 Task: Create new contact,   with mail id: 'Madelyn.Wright@coty.com', first name: 'Madelyn', Last name: 'Wright', Job Title: UI/UX Developer, Phone number (916) 555-2345. Change life cycle stage to  'Lead' and lead status to 'New'. Add new company to the associated contact: www.gautamsolar.com
 . Logged in from softage.5@softage.net
Action: Mouse moved to (76, 48)
Screenshot: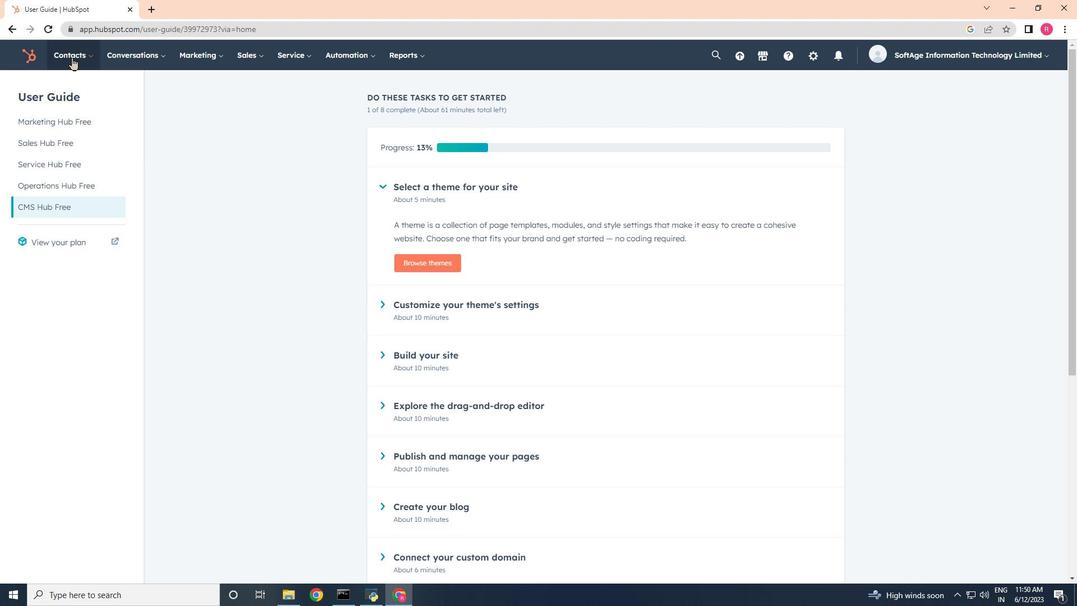 
Action: Mouse pressed left at (76, 48)
Screenshot: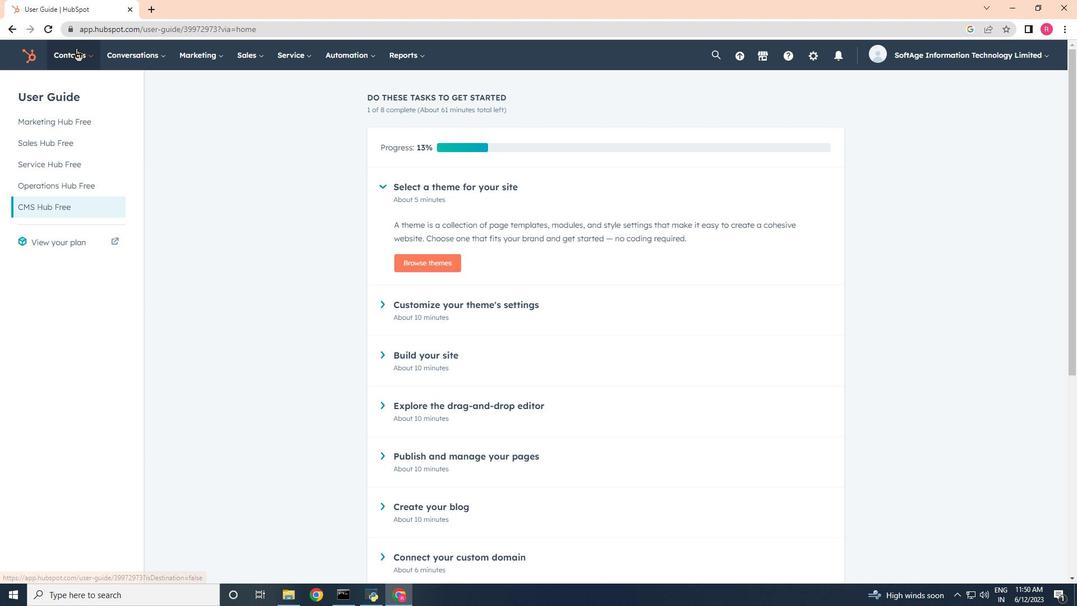 
Action: Mouse moved to (93, 79)
Screenshot: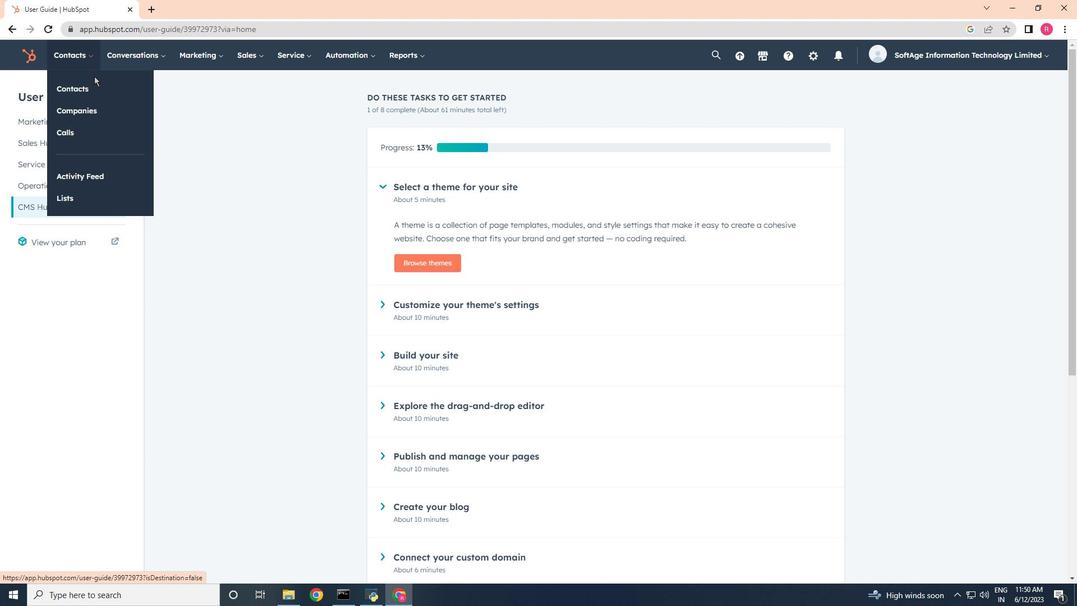 
Action: Mouse pressed left at (93, 79)
Screenshot: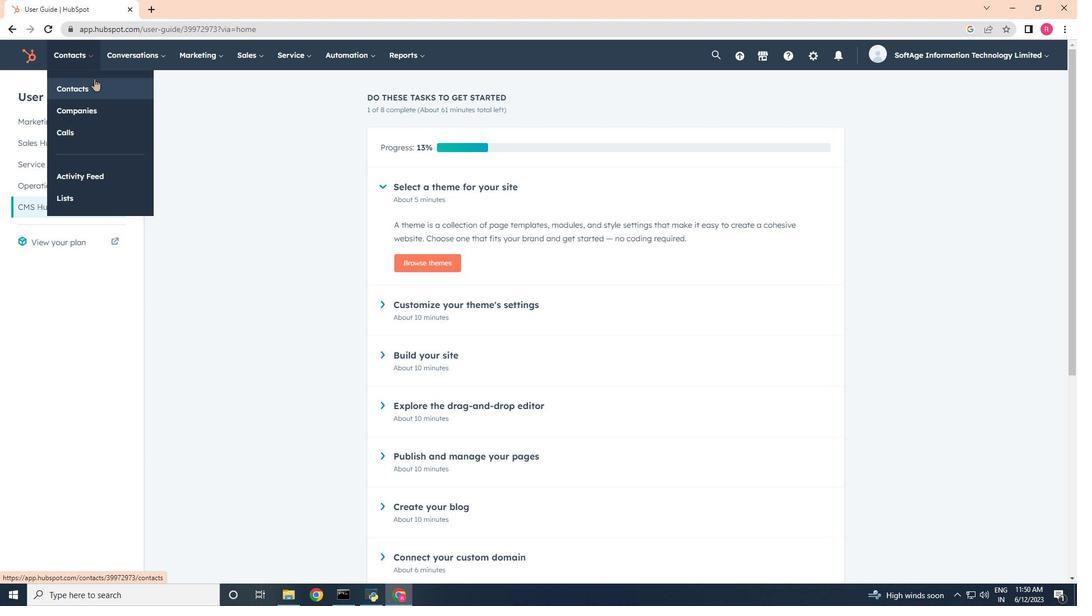 
Action: Mouse moved to (1021, 96)
Screenshot: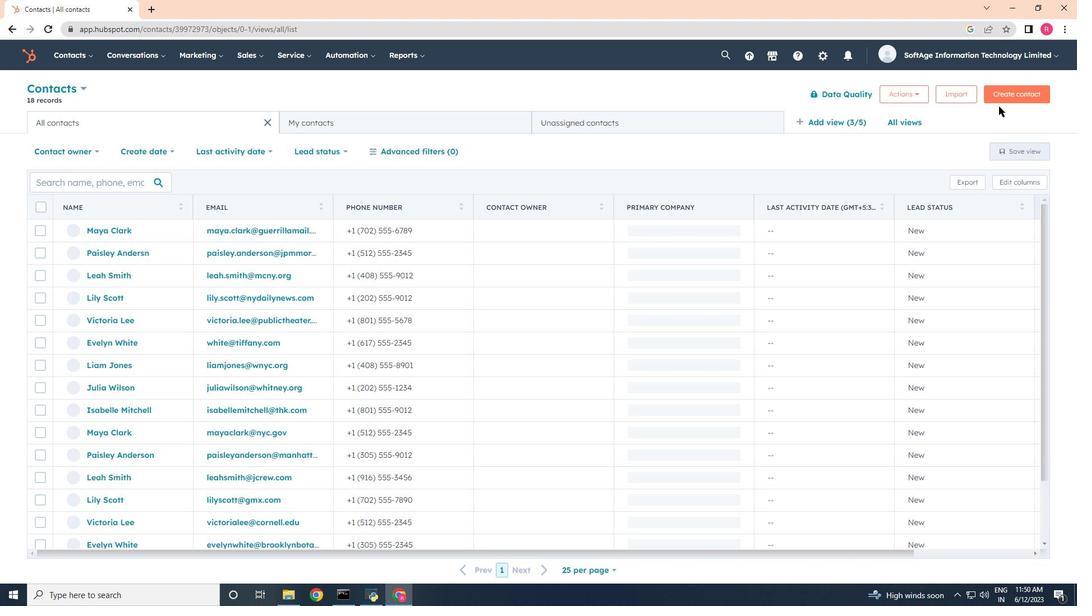 
Action: Mouse pressed left at (1021, 96)
Screenshot: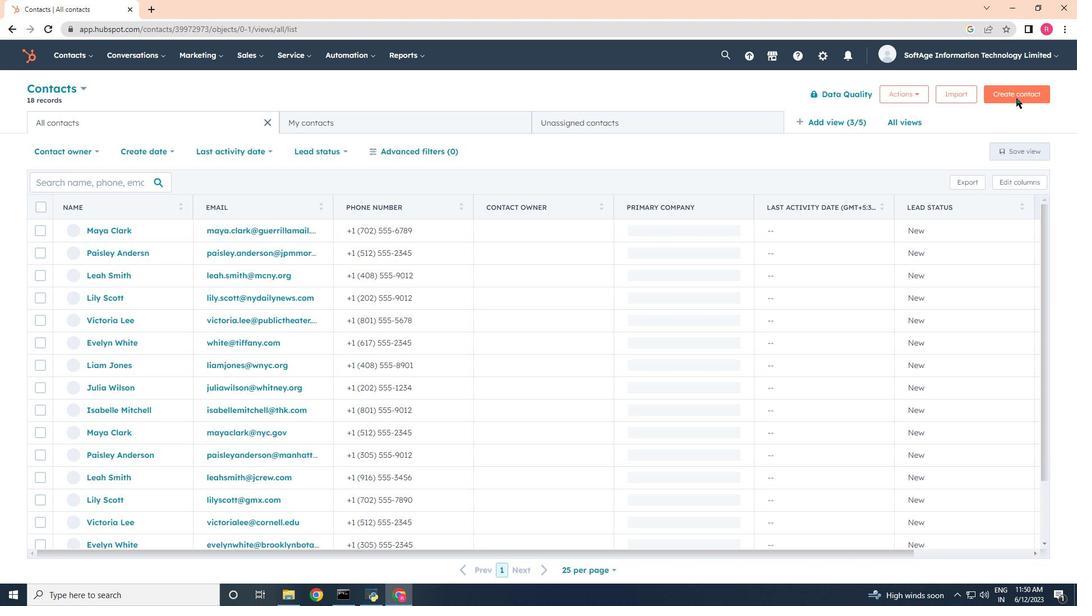 
Action: Mouse moved to (827, 143)
Screenshot: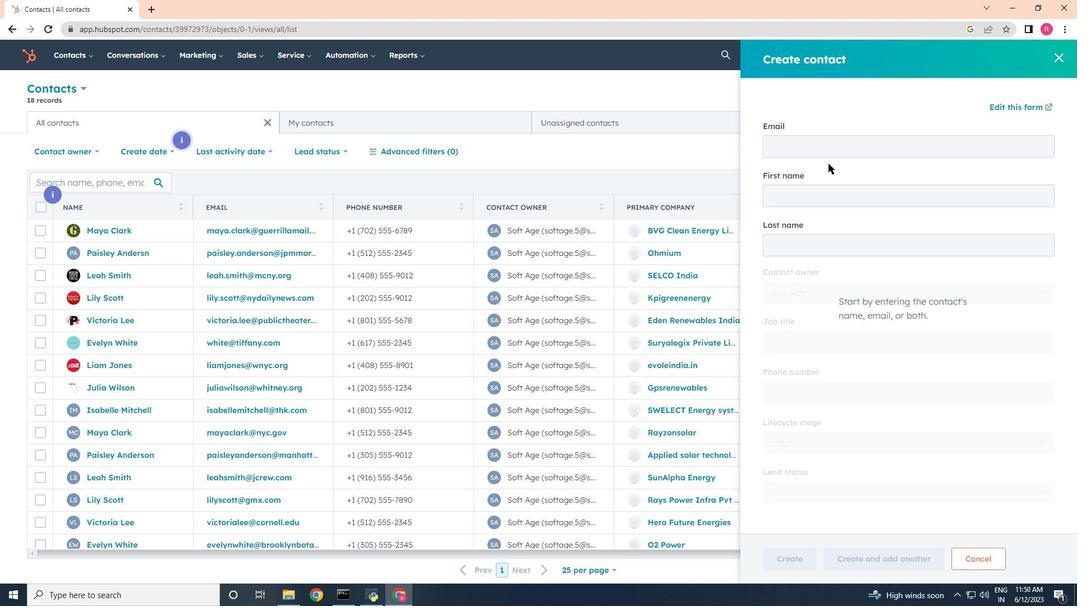 
Action: Mouse pressed left at (827, 143)
Screenshot: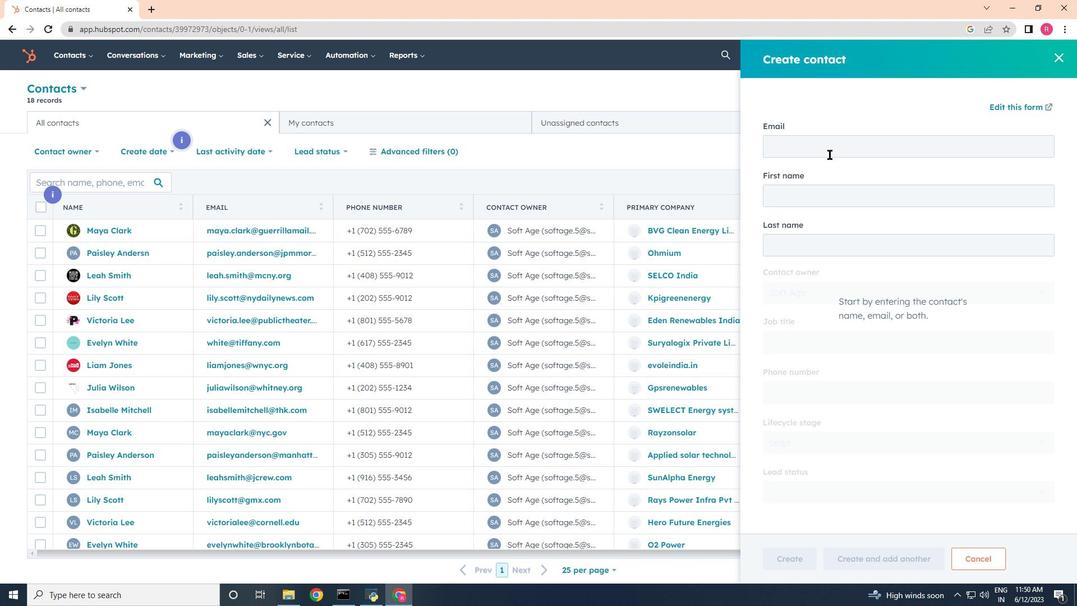 
Action: Mouse moved to (827, 138)
Screenshot: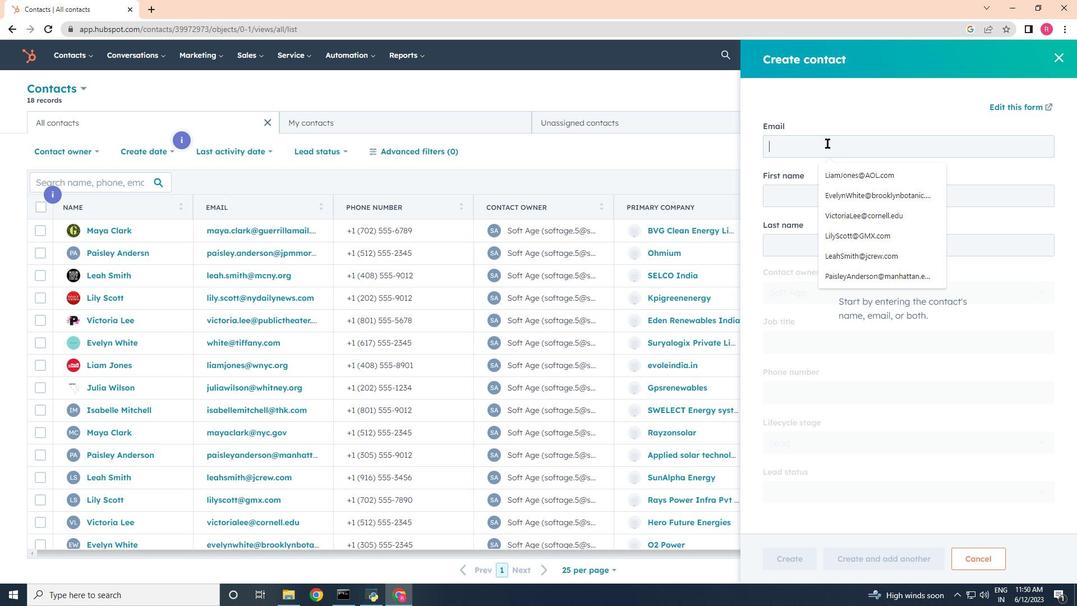 
Action: Key pressed <Key.shift>Madelyn<Key.space><Key.backspace>.<Key.shift><Key.shift><Key.shift><Key.shift><Key.shift><Key.shift><Key.shift><Key.shift><Key.shift>Wright<Key.shift>@cty<Key.backspace><Key.backspace>oty.com
Screenshot: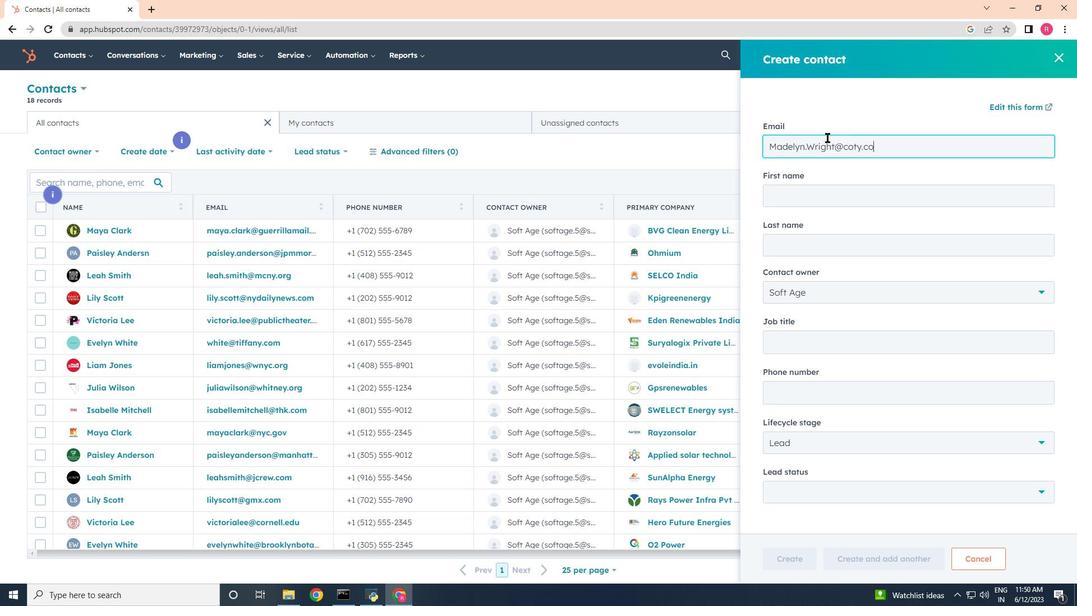 
Action: Mouse moved to (844, 195)
Screenshot: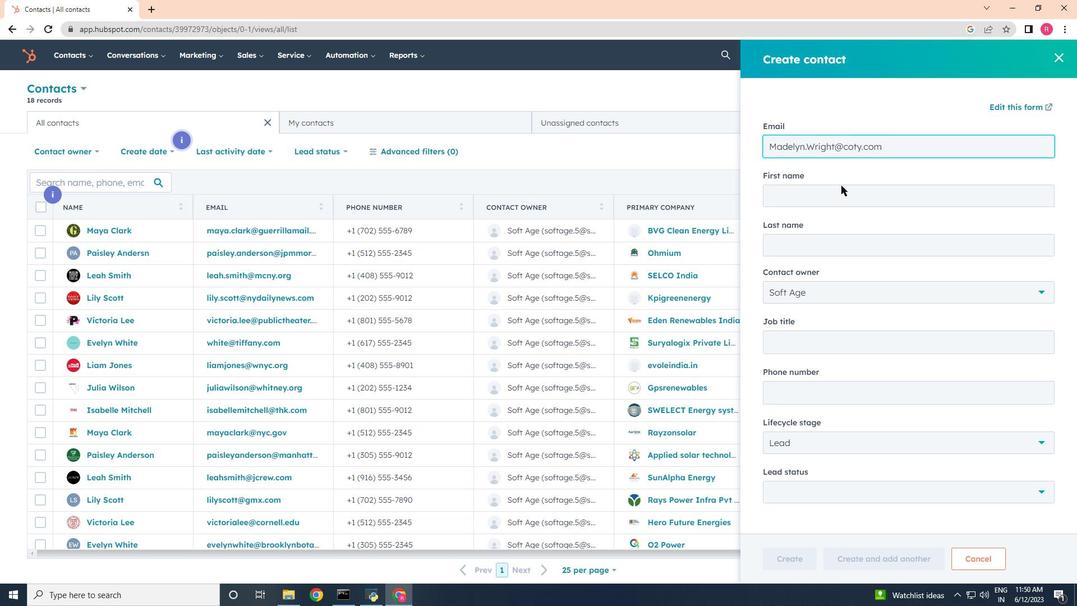 
Action: Mouse pressed left at (844, 195)
Screenshot: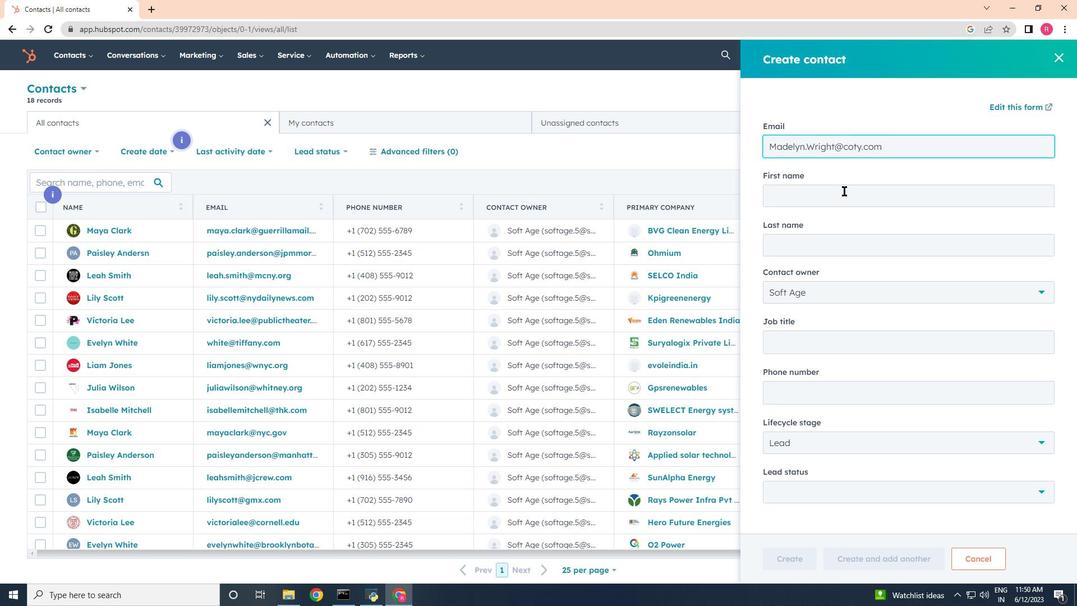 
Action: Key pressed <Key.shift>Madelyn<Key.tab><Key.shift><Key.shift><Key.shift><Key.shift><Key.shift><Key.shift><Key.shift>Wright<Key.tab><Key.tab><Key.shift>UI/<Key.shift><Key.shift><Key.shift>U<Key.shift>X<Key.space><Key.shift>Developer<Key.tab>9165551<Key.backspace>2345
Screenshot: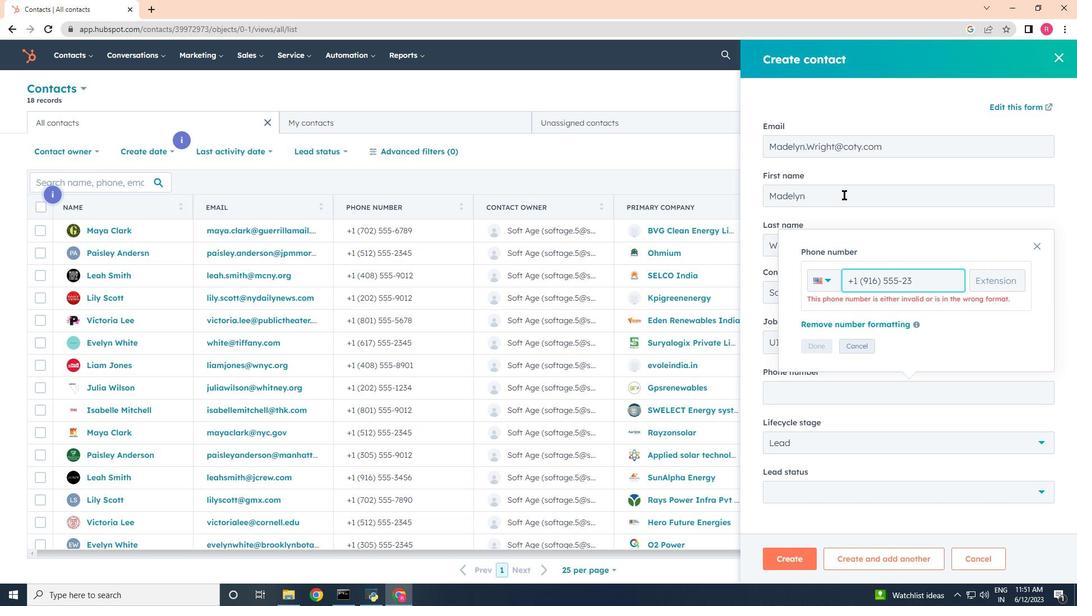 
Action: Mouse moved to (817, 350)
Screenshot: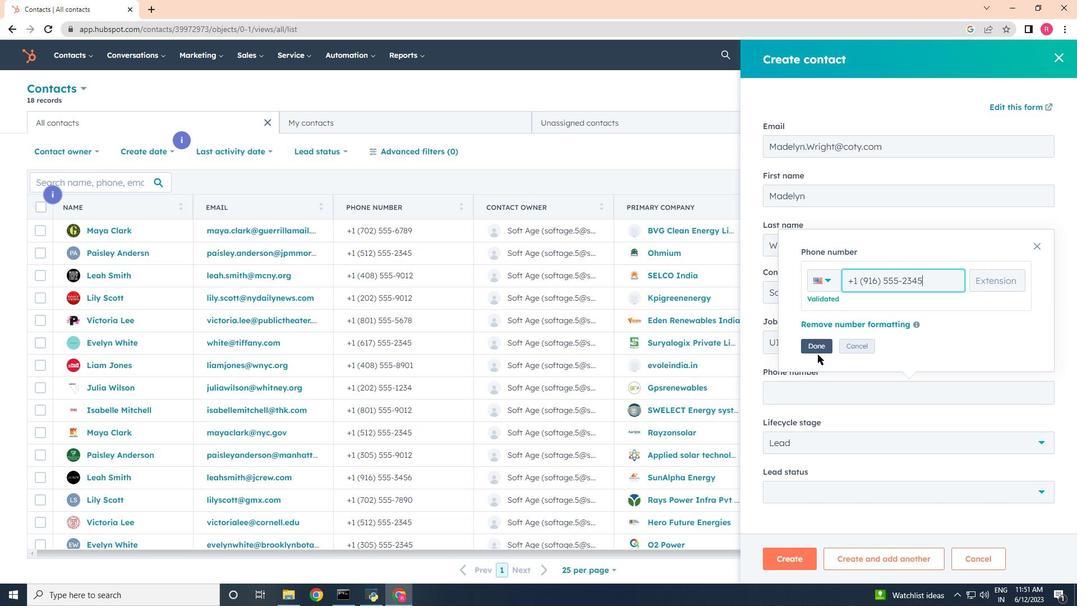 
Action: Mouse pressed left at (817, 350)
Screenshot: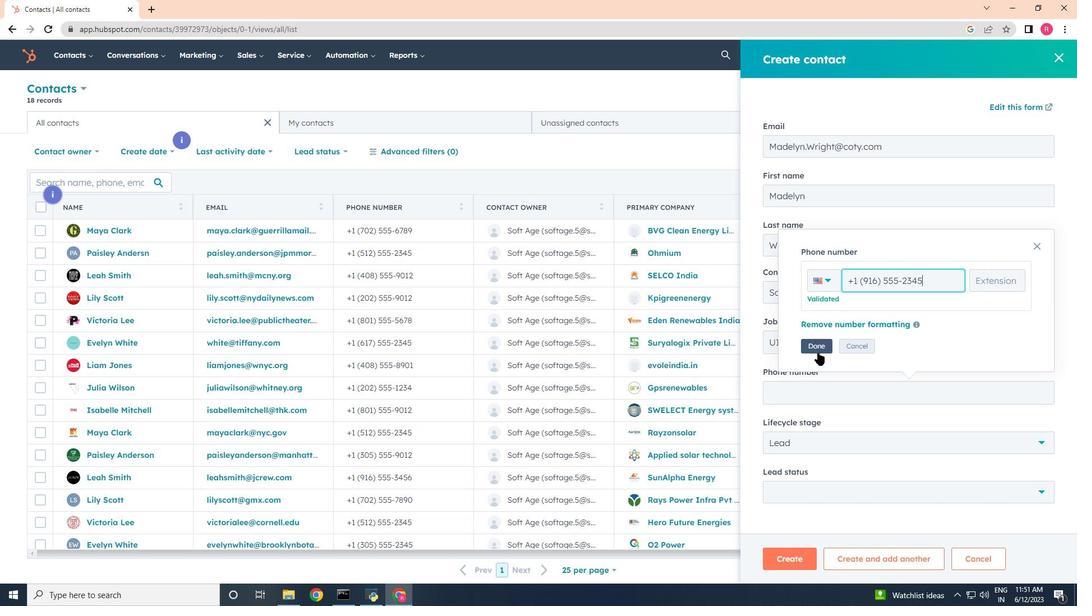 
Action: Mouse moved to (812, 444)
Screenshot: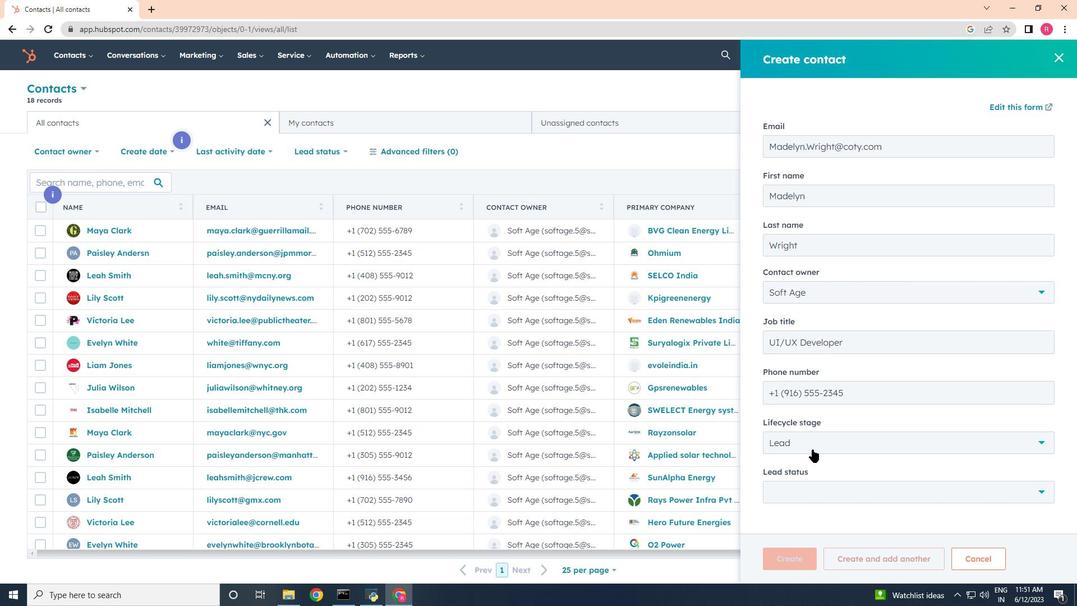 
Action: Mouse pressed left at (812, 444)
Screenshot: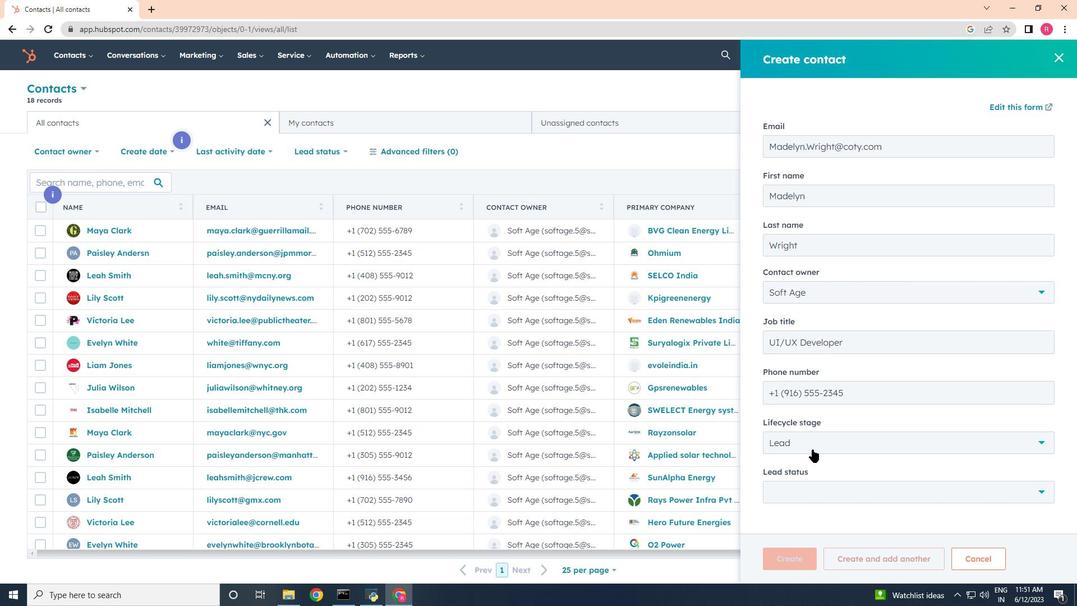 
Action: Mouse moved to (811, 341)
Screenshot: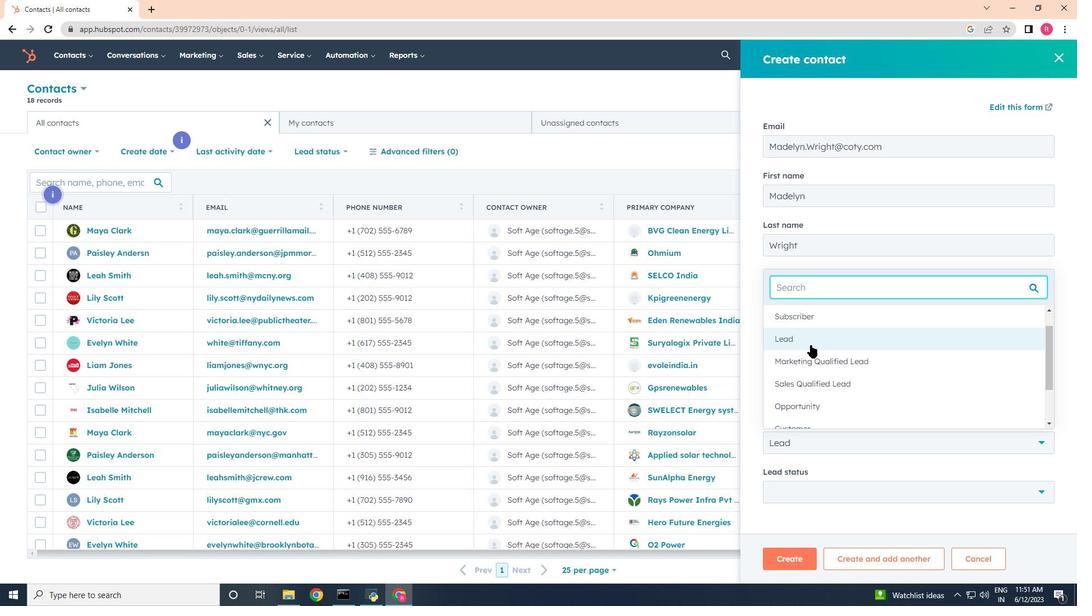 
Action: Mouse pressed left at (811, 341)
Screenshot: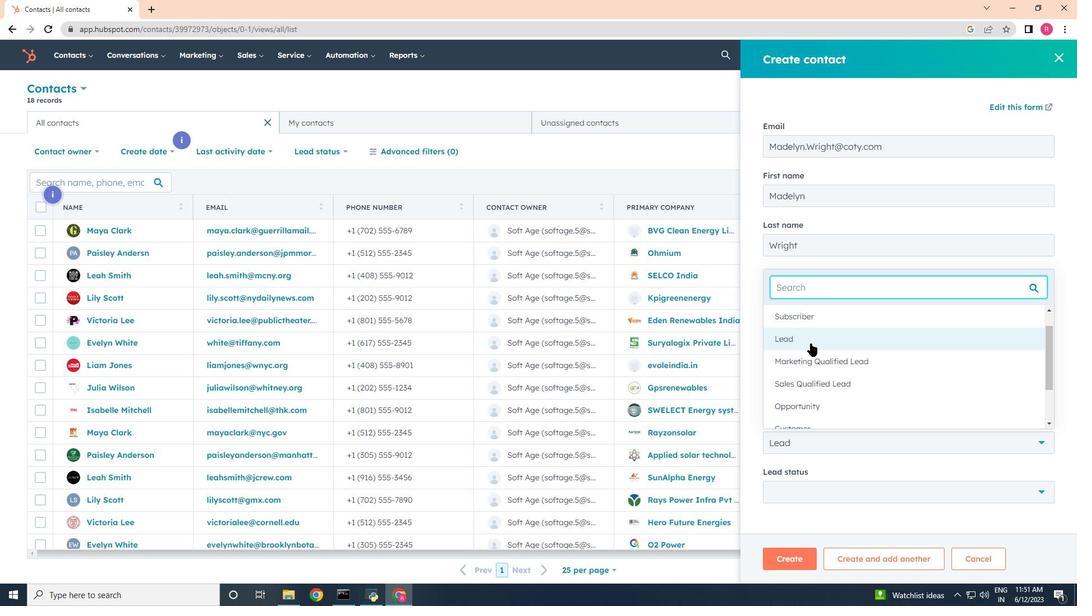 
Action: Mouse moved to (795, 492)
Screenshot: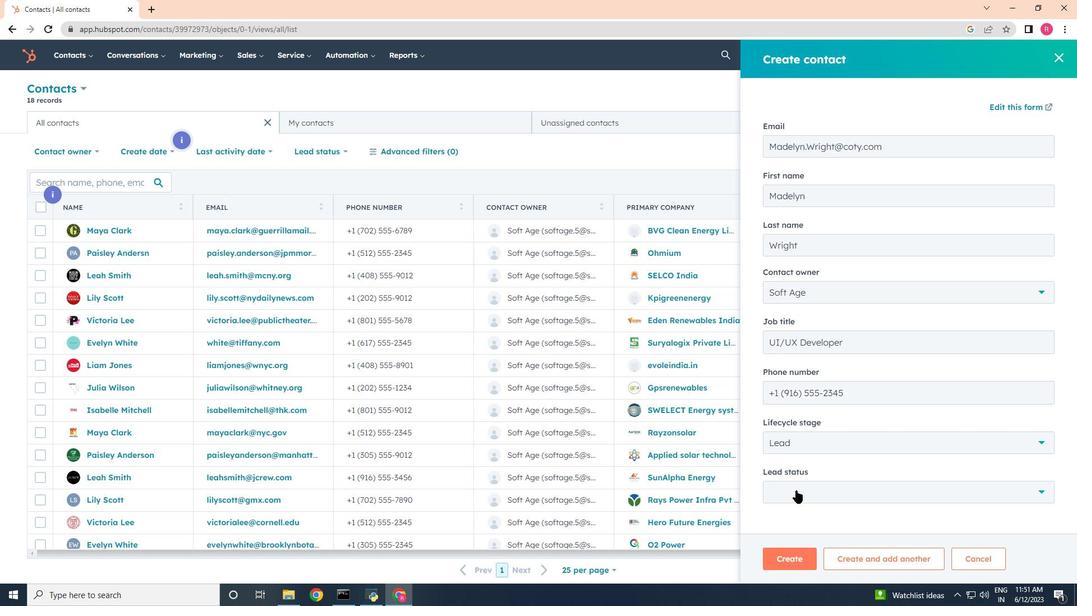 
Action: Mouse pressed left at (795, 492)
Screenshot: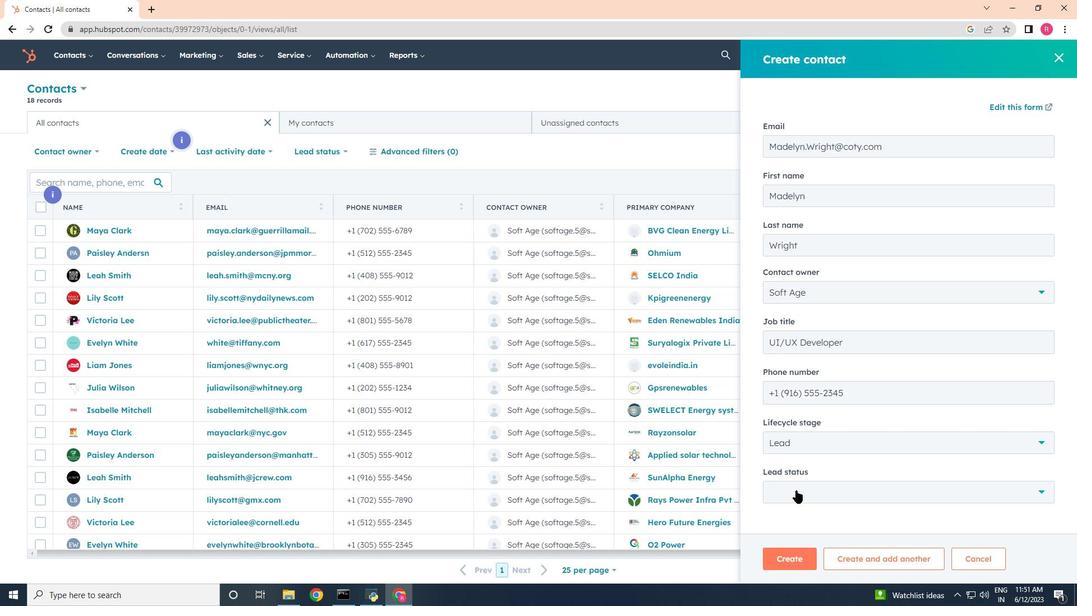 
Action: Mouse moved to (791, 383)
Screenshot: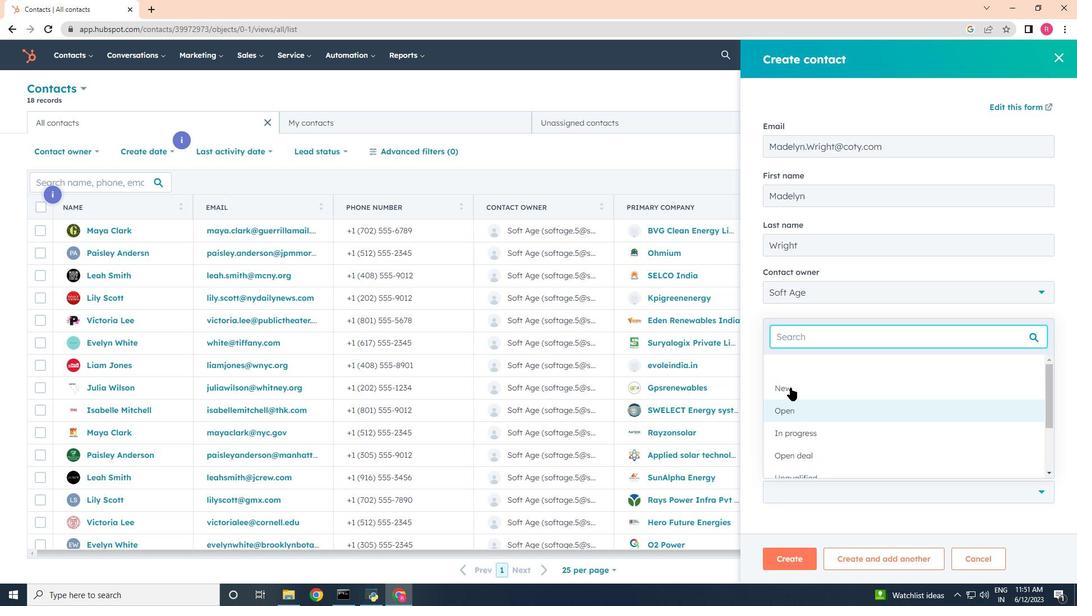
Action: Mouse pressed left at (791, 383)
Screenshot: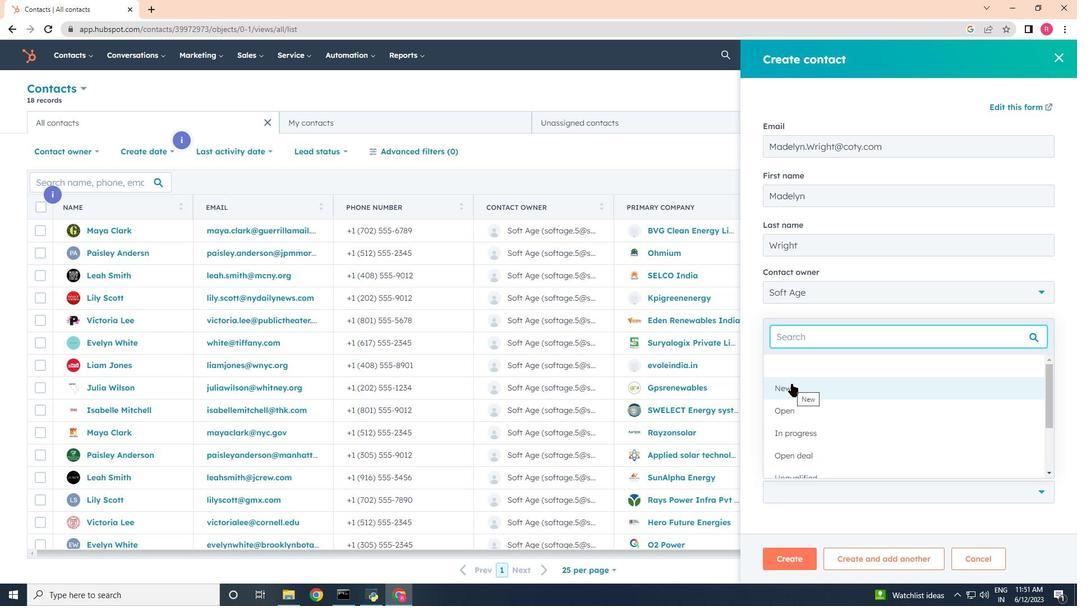 
Action: Mouse moved to (800, 561)
Screenshot: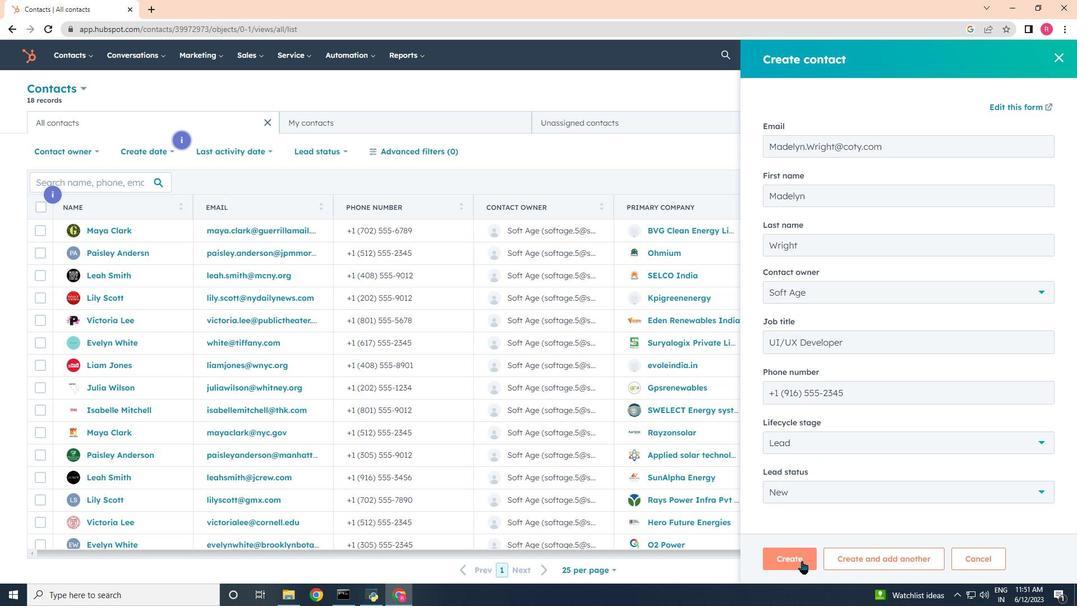
Action: Mouse pressed left at (800, 561)
Screenshot: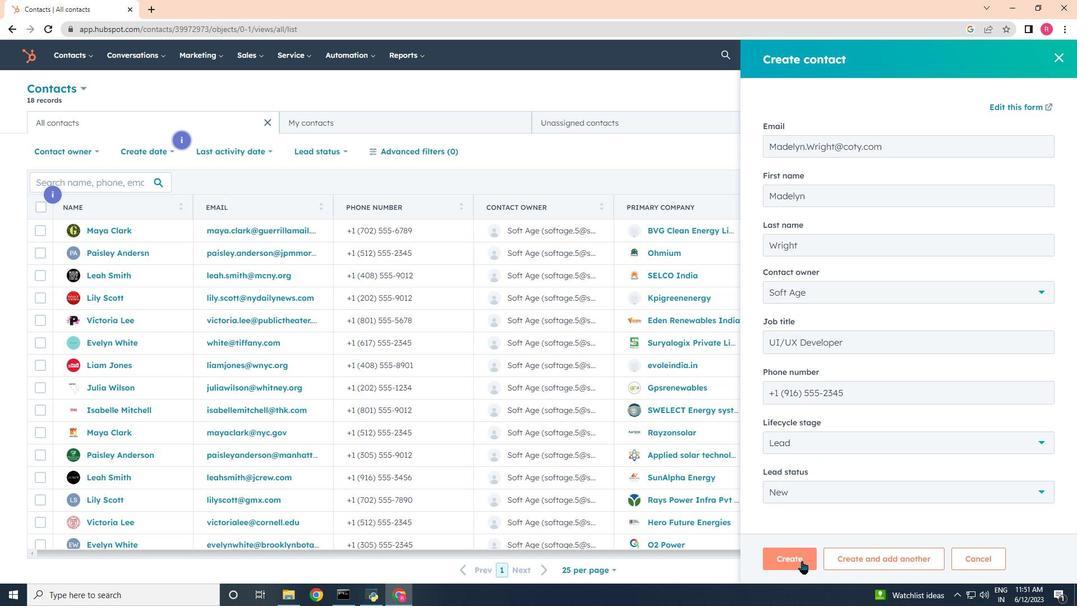 
Action: Mouse moved to (754, 360)
Screenshot: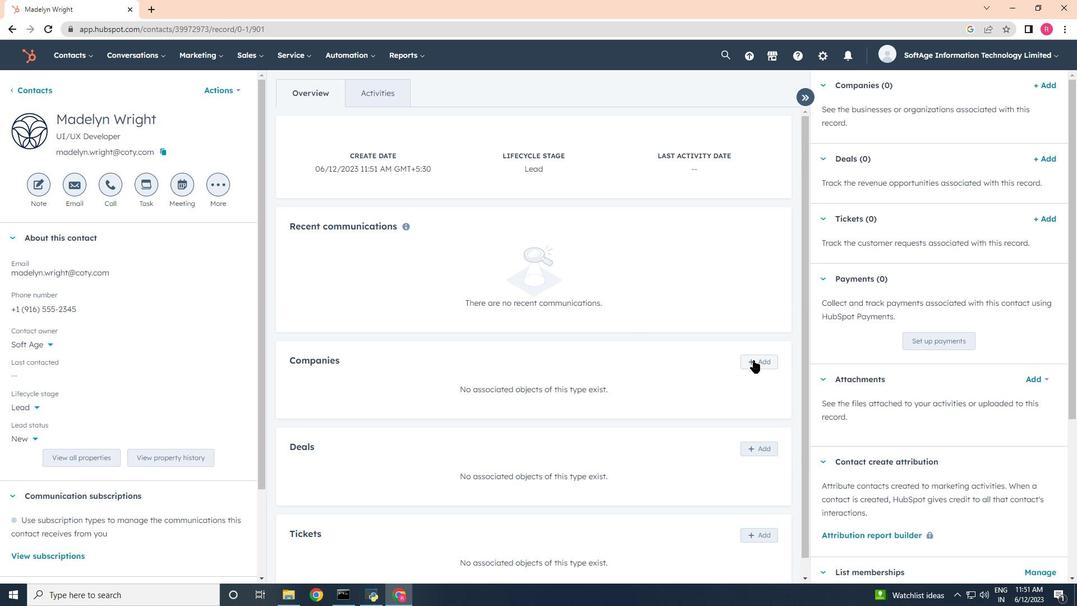 
Action: Mouse pressed left at (754, 360)
Screenshot: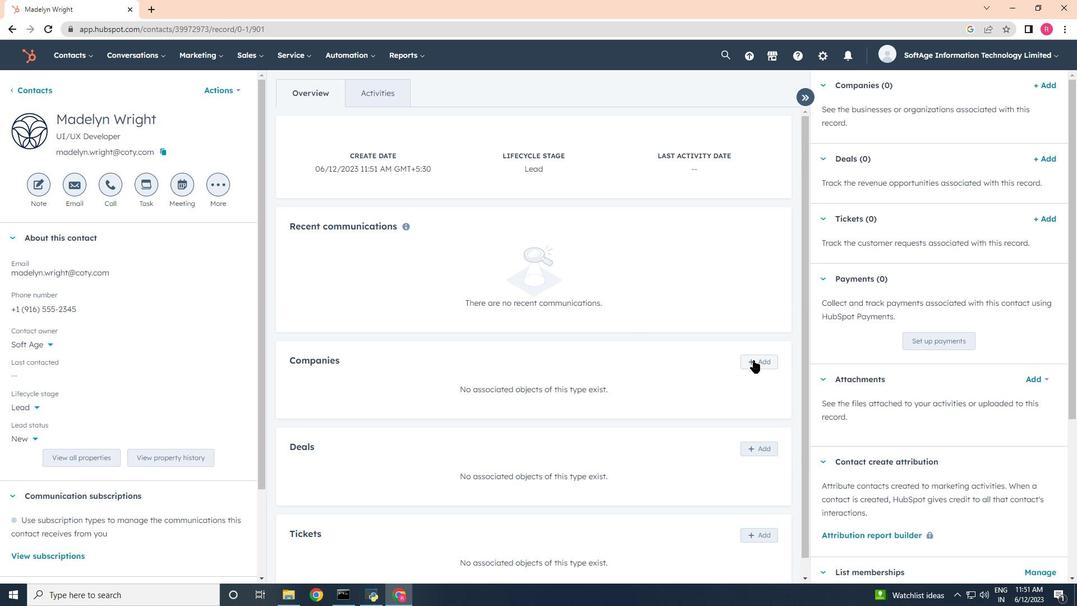 
Action: Mouse moved to (826, 110)
Screenshot: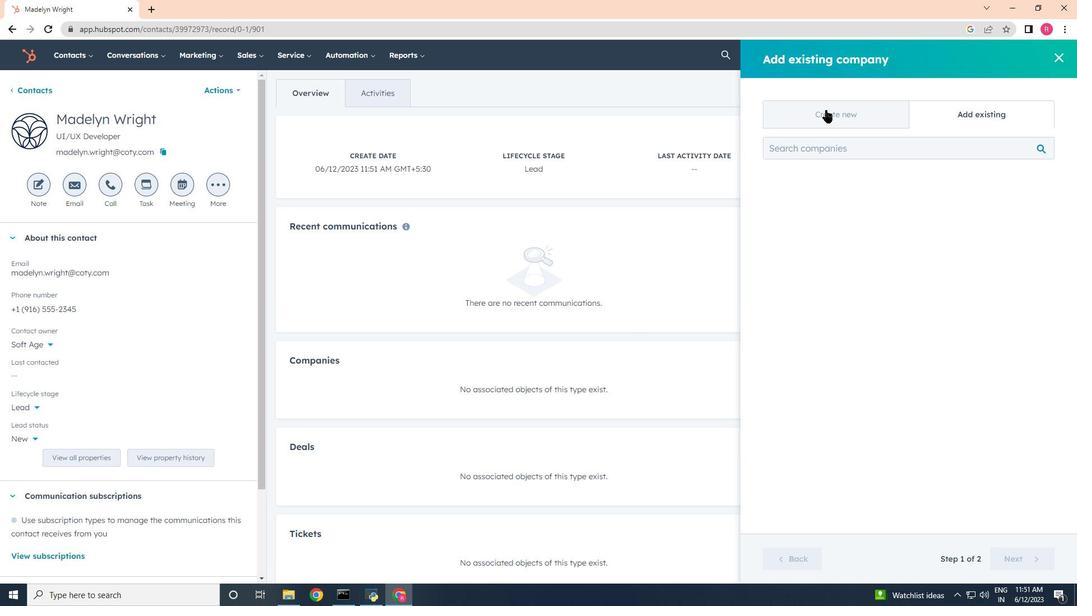 
Action: Mouse pressed left at (826, 110)
Screenshot: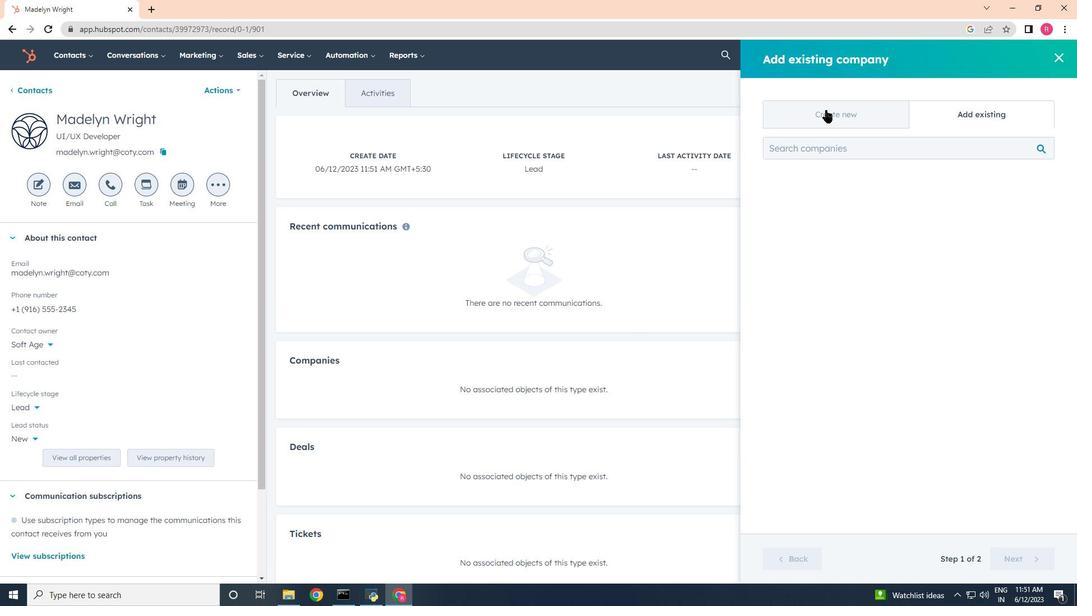 
Action: Mouse moved to (884, 182)
Screenshot: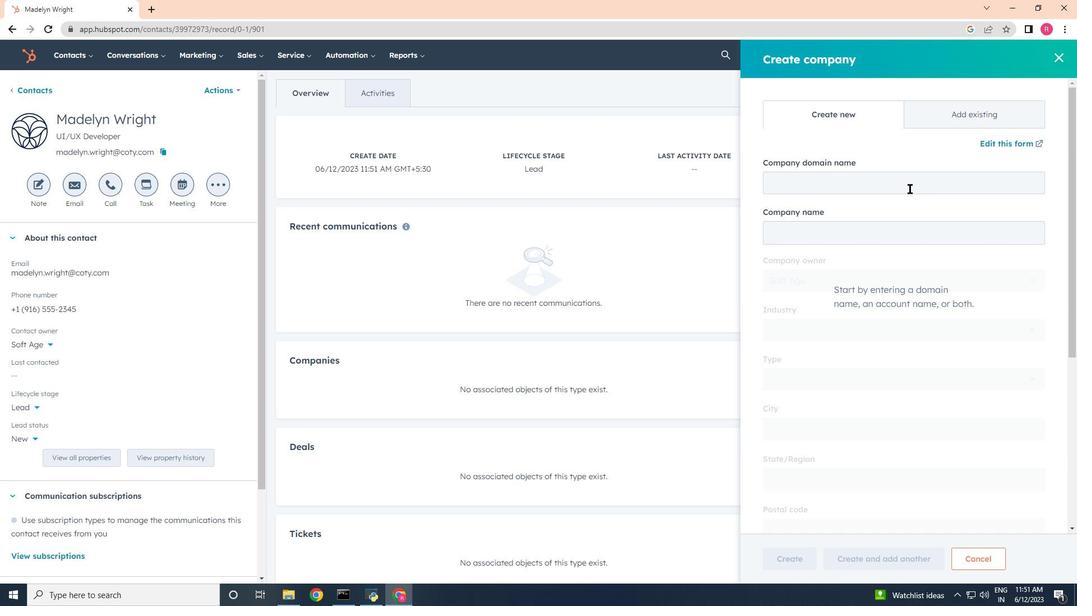 
Action: Mouse pressed left at (884, 182)
Screenshot: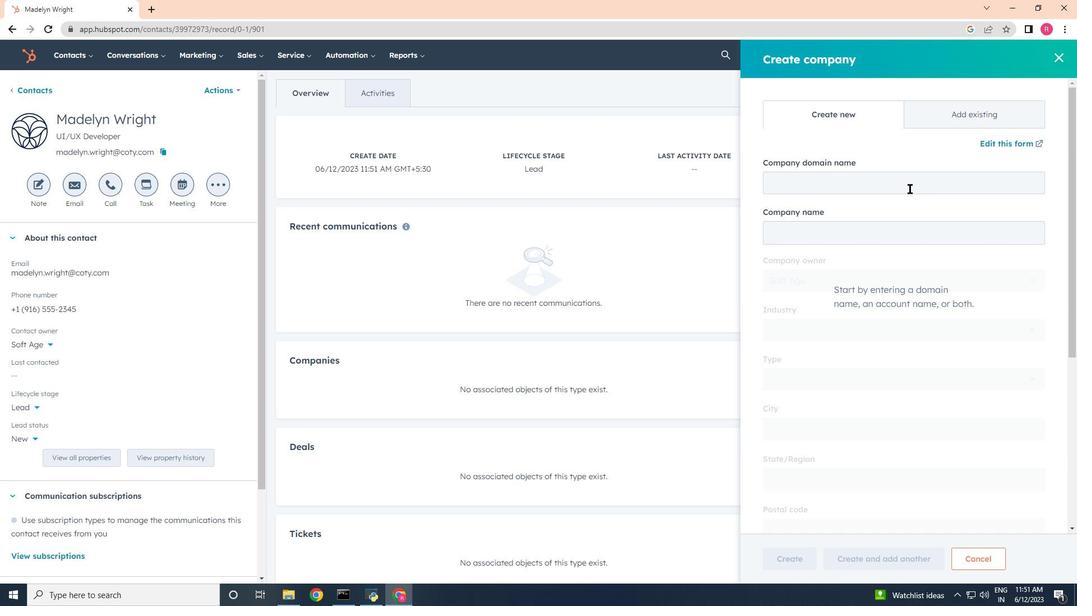 
Action: Key pressed www.gautamsolar.com
Screenshot: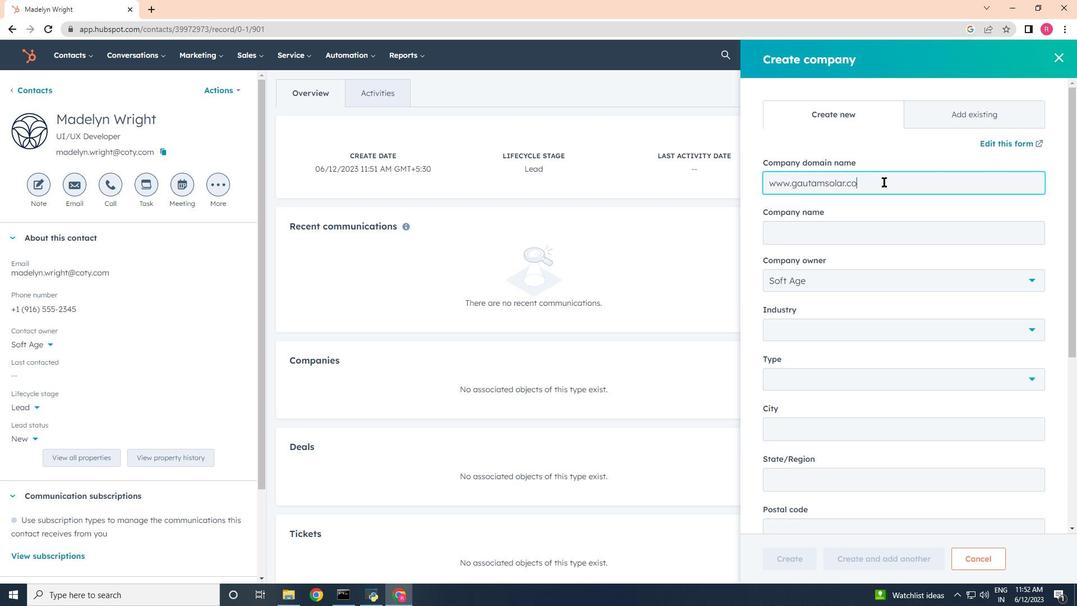 
Action: Mouse moved to (855, 490)
Screenshot: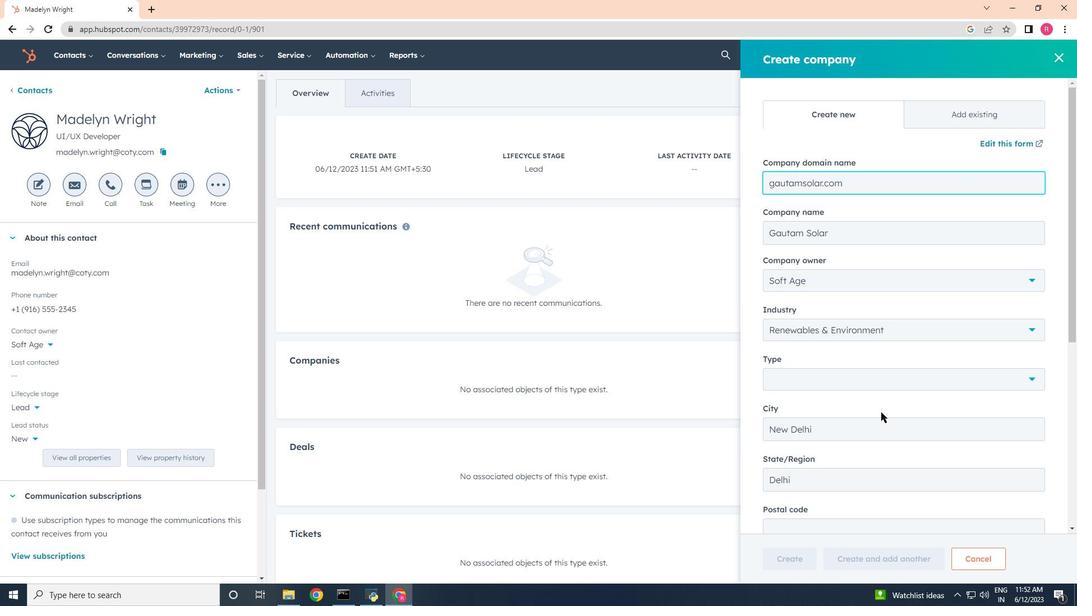 
Action: Mouse scrolled (855, 489) with delta (0, 0)
Screenshot: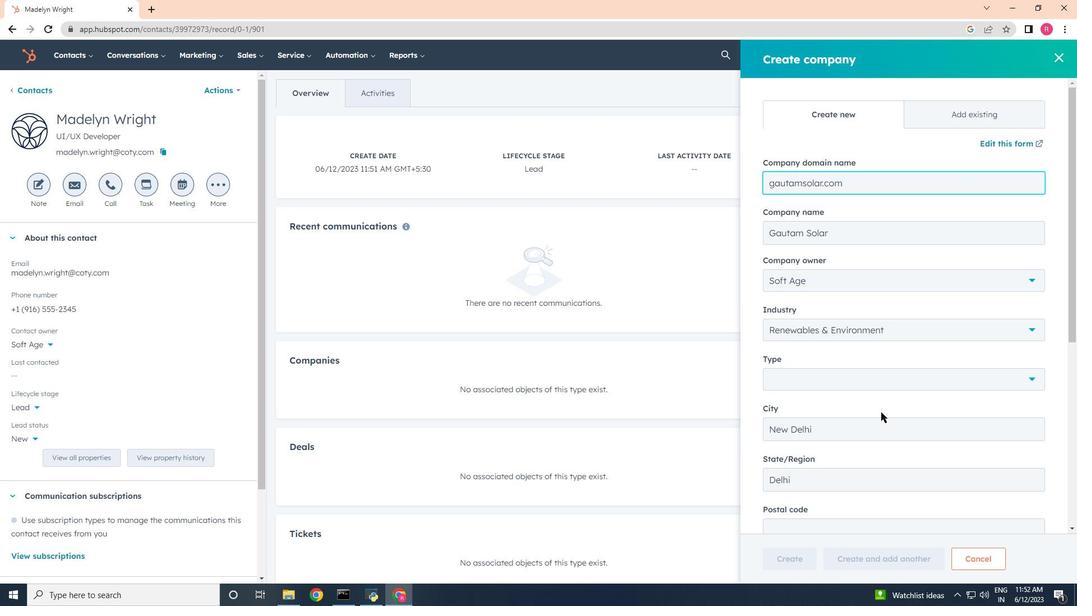 
Action: Mouse moved to (851, 490)
Screenshot: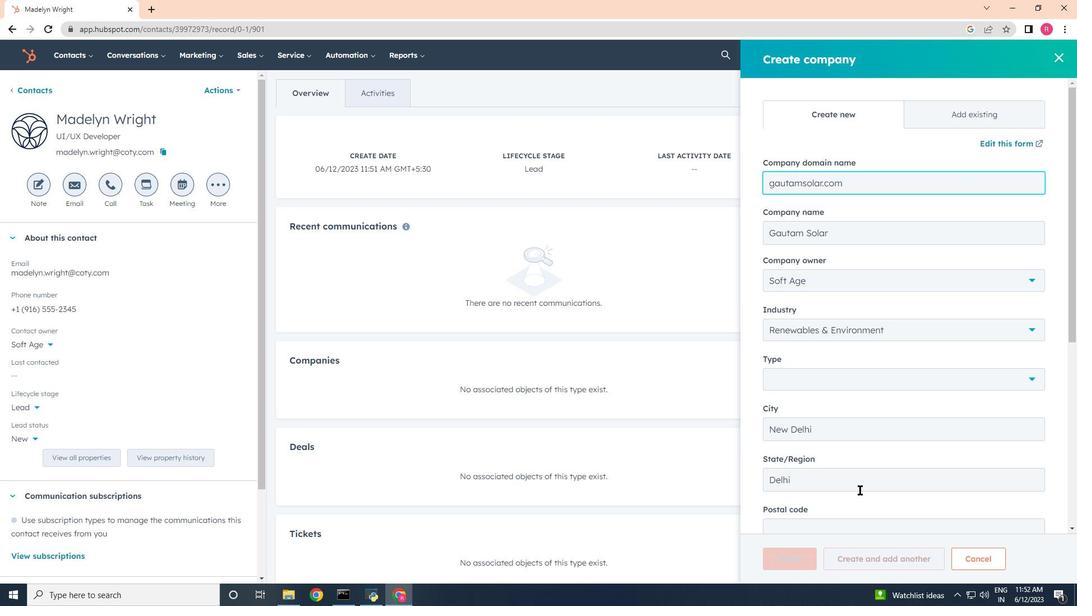 
Action: Mouse scrolled (851, 489) with delta (0, 0)
Screenshot: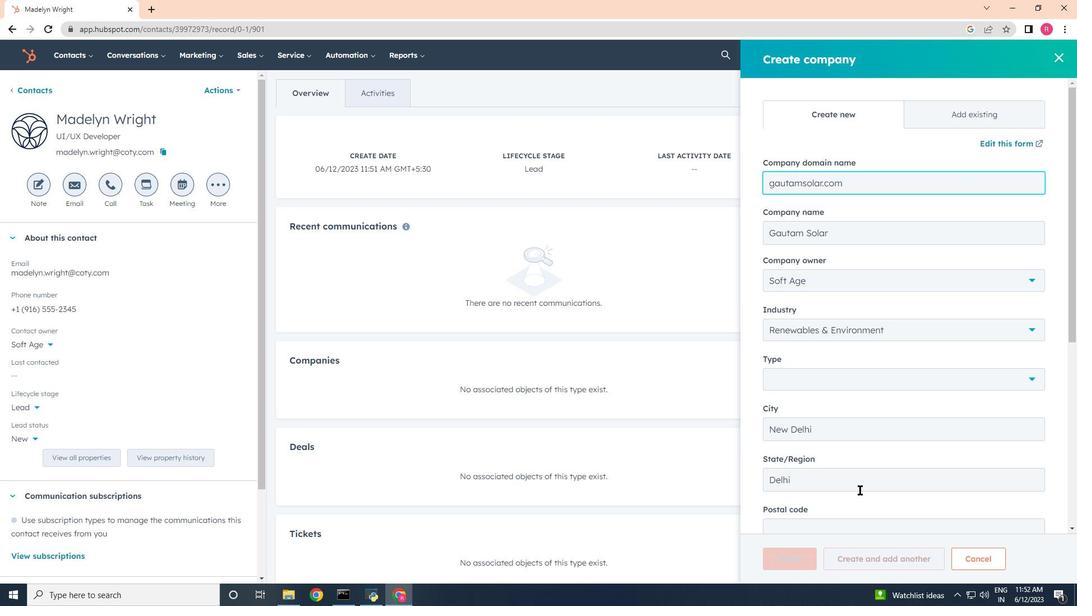 
Action: Mouse moved to (844, 488)
Screenshot: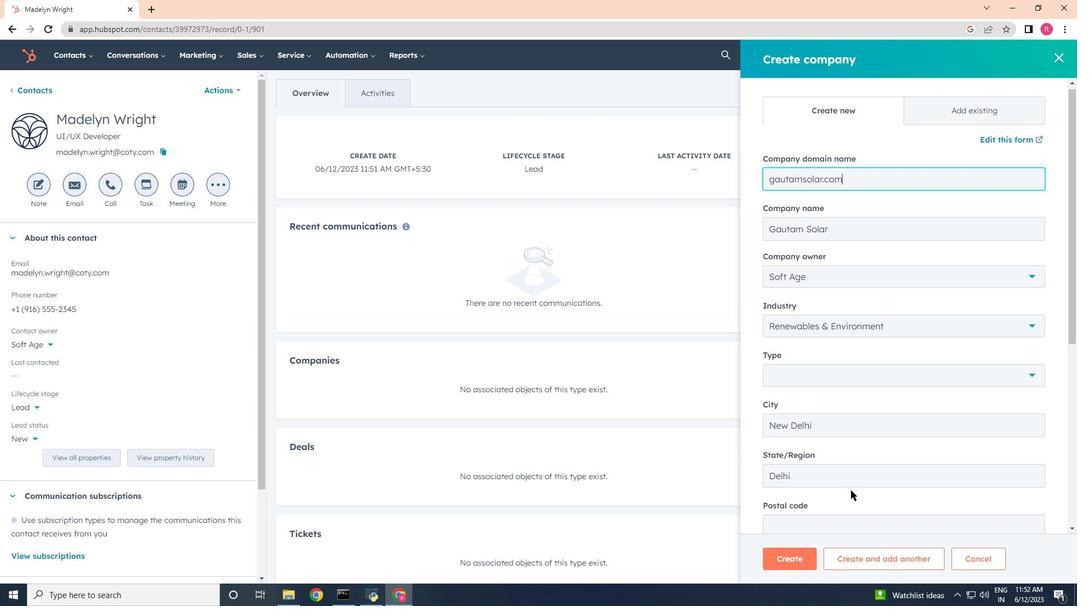 
Action: Mouse scrolled (844, 487) with delta (0, 0)
Screenshot: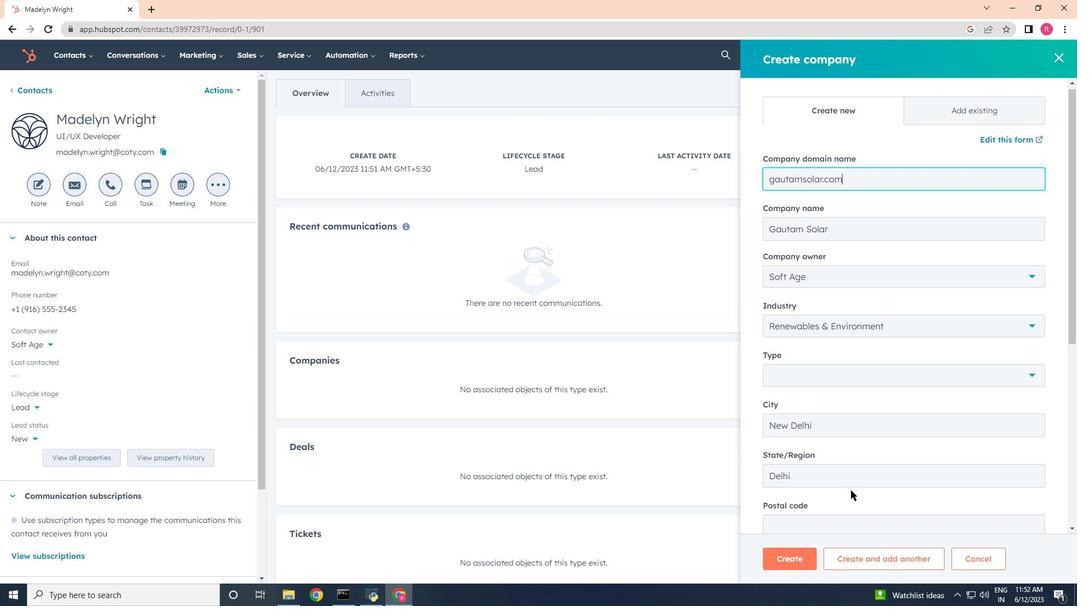 
Action: Mouse moved to (833, 491)
Screenshot: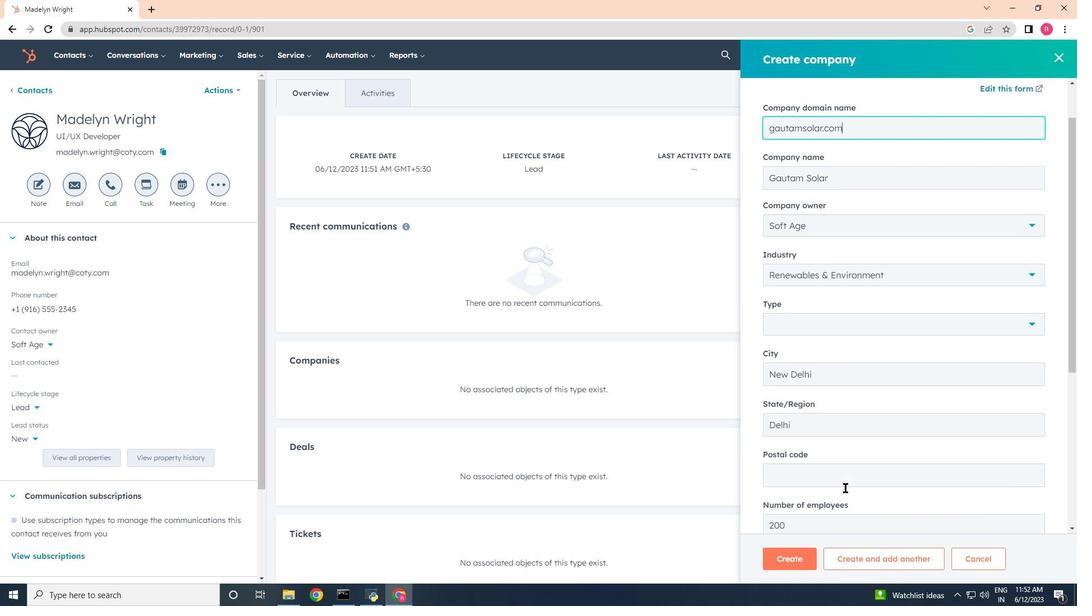 
Action: Mouse scrolled (833, 490) with delta (0, 0)
Screenshot: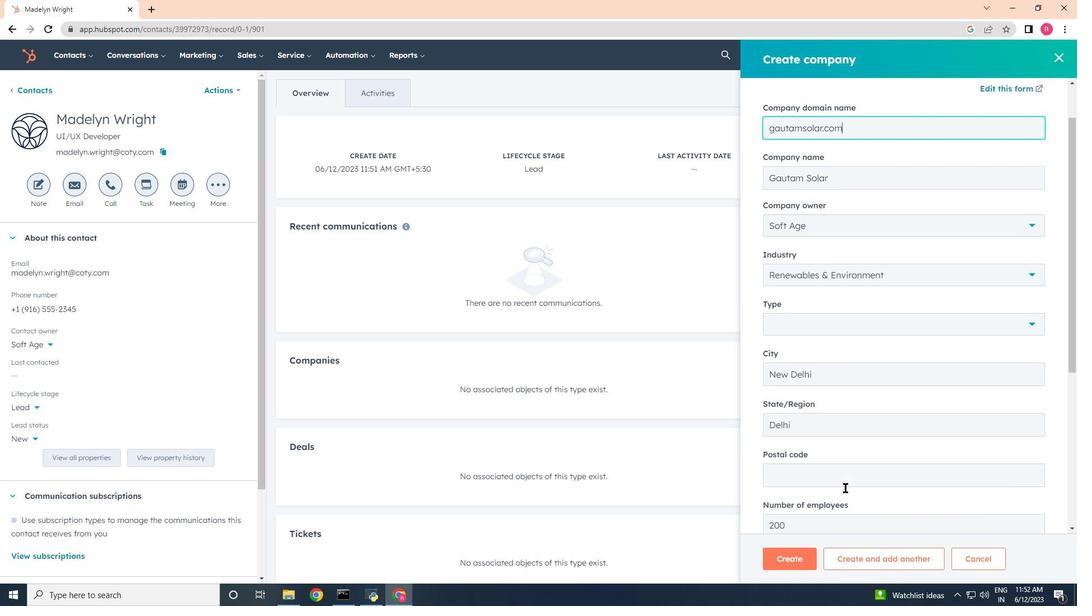 
Action: Mouse moved to (830, 489)
Screenshot: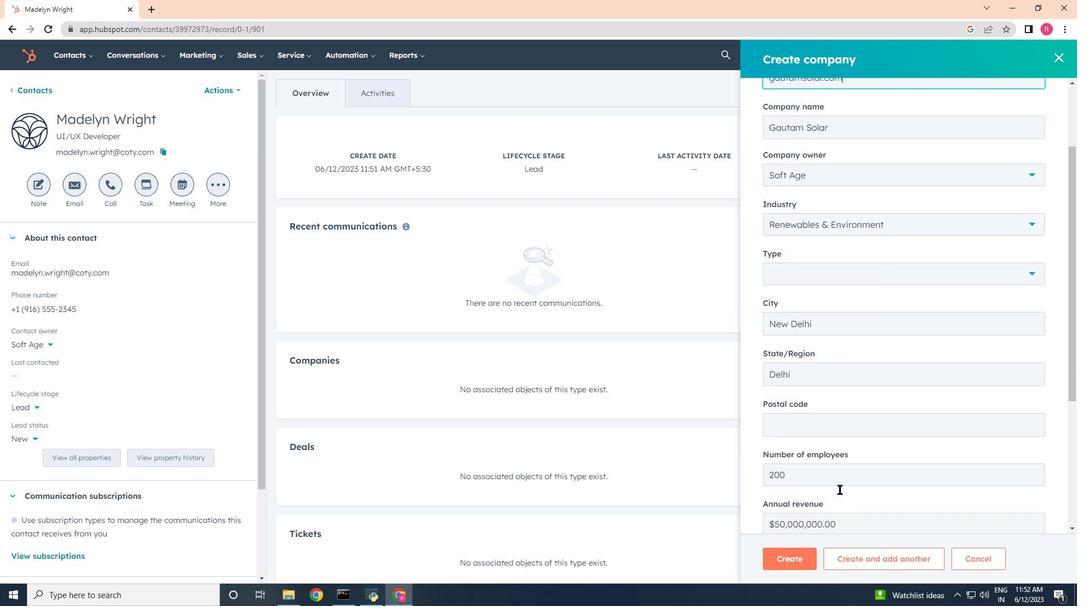 
Action: Mouse scrolled (830, 489) with delta (0, 0)
Screenshot: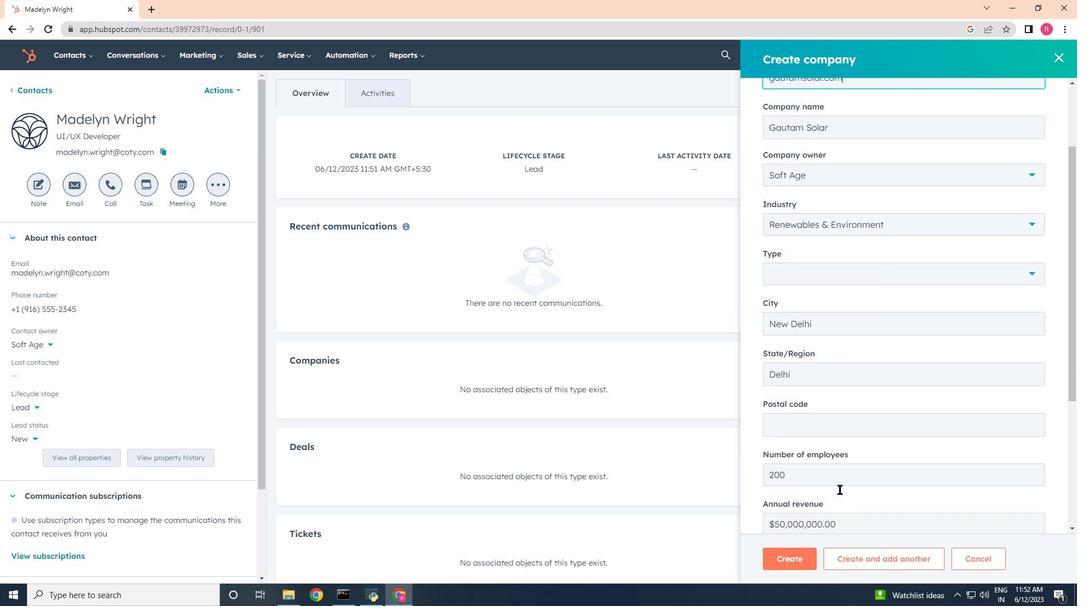
Action: Mouse moved to (826, 466)
Screenshot: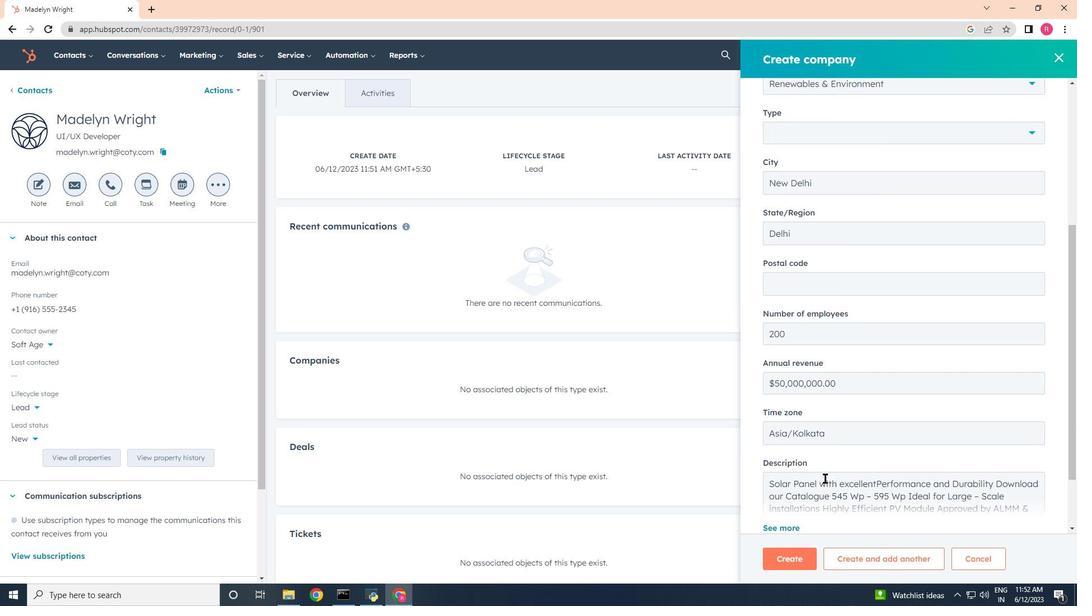 
Action: Mouse scrolled (826, 466) with delta (0, 0)
Screenshot: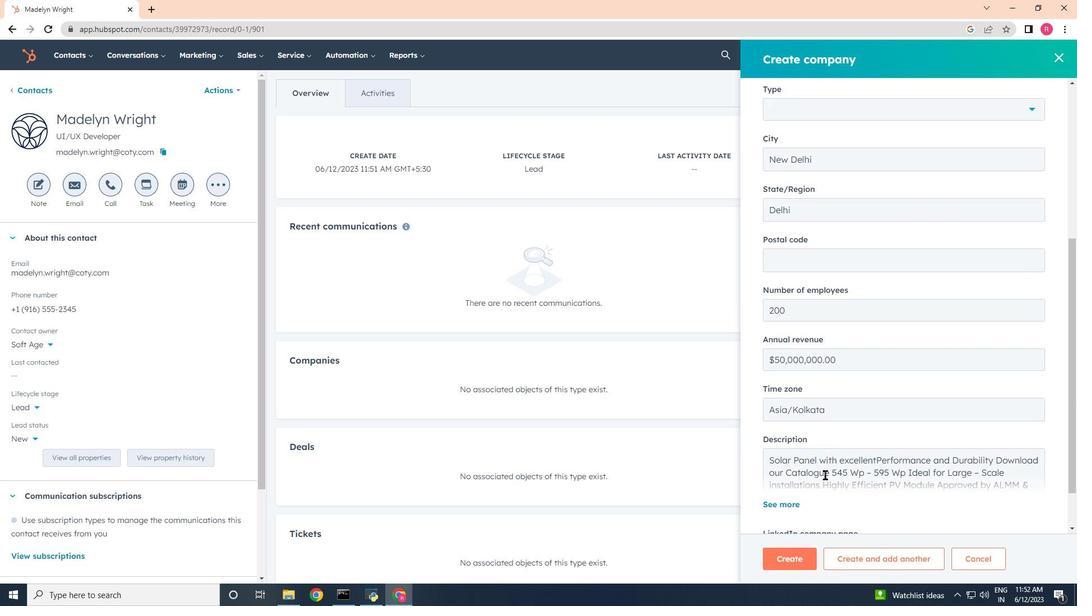 
Action: Mouse scrolled (826, 466) with delta (0, 0)
Screenshot: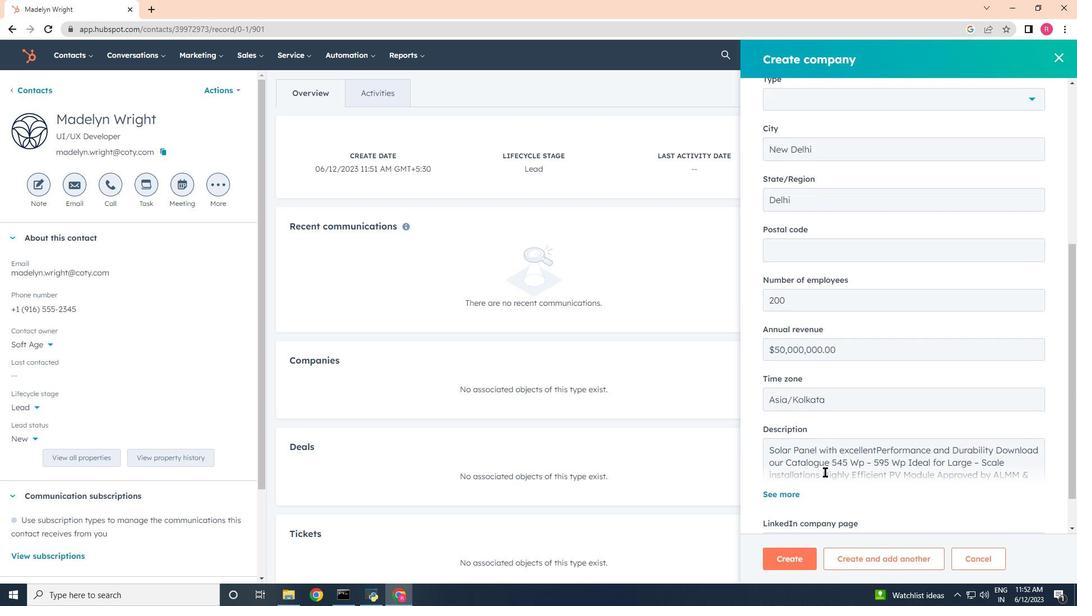 
Action: Mouse moved to (826, 466)
Screenshot: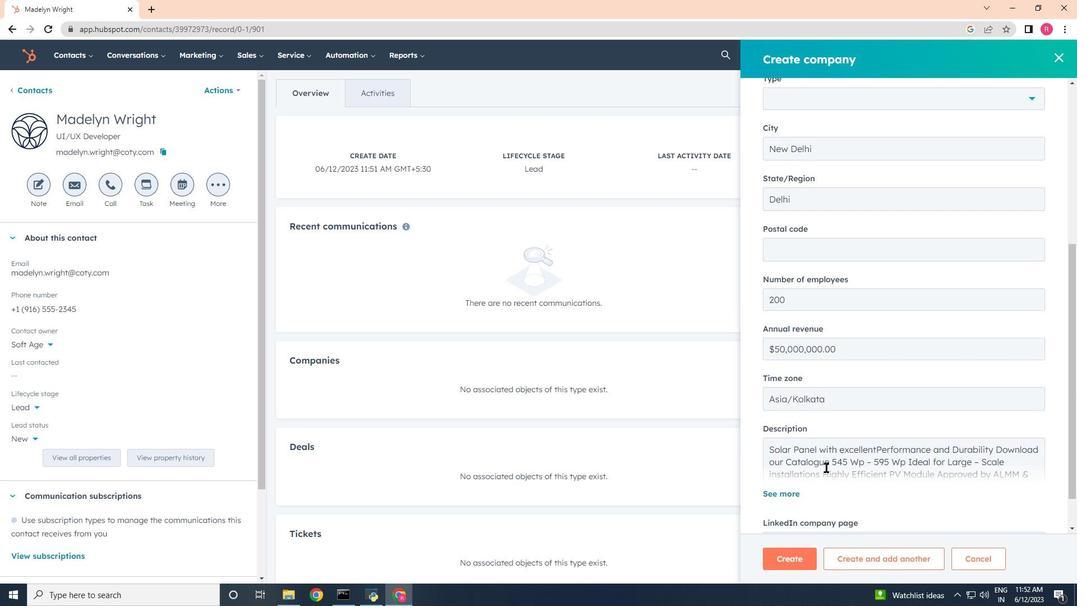 
Action: Mouse scrolled (826, 465) with delta (0, 0)
Screenshot: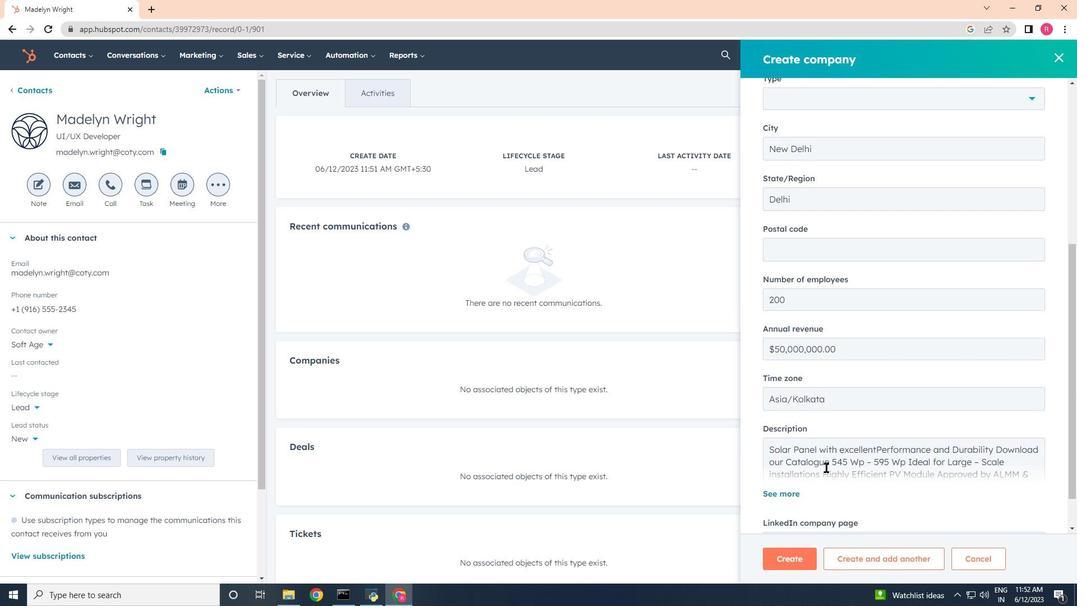 
Action: Mouse moved to (826, 465)
Screenshot: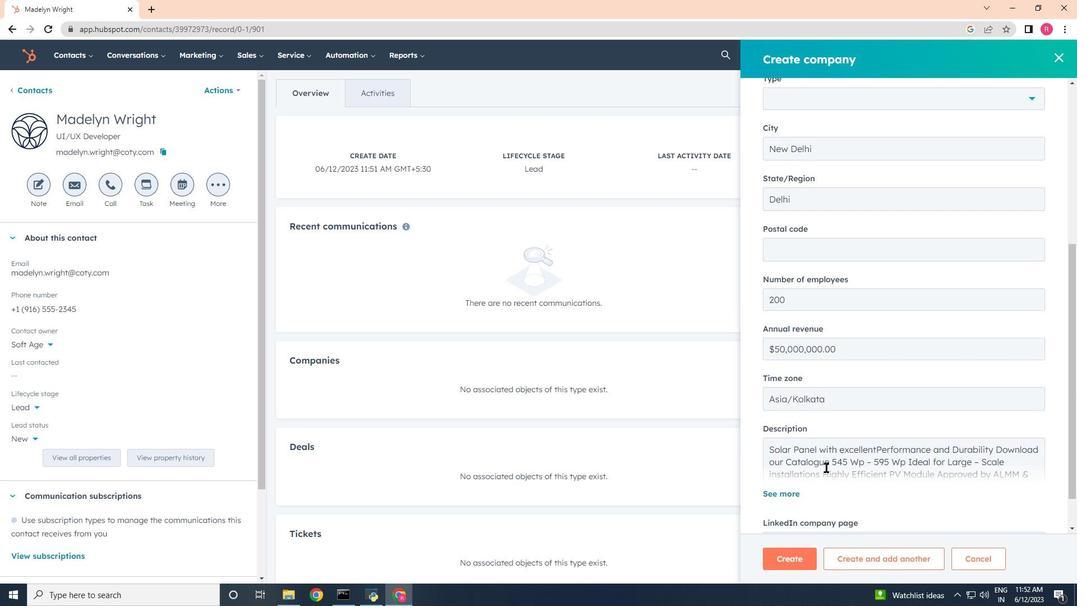 
Action: Mouse scrolled (826, 464) with delta (0, 0)
Screenshot: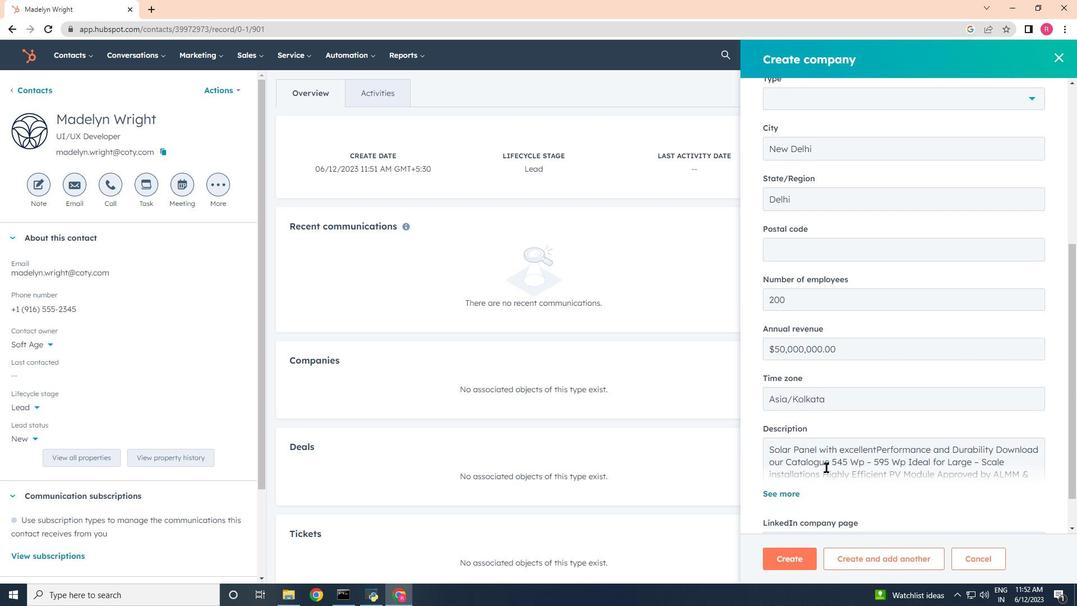 
Action: Mouse moved to (826, 462)
Screenshot: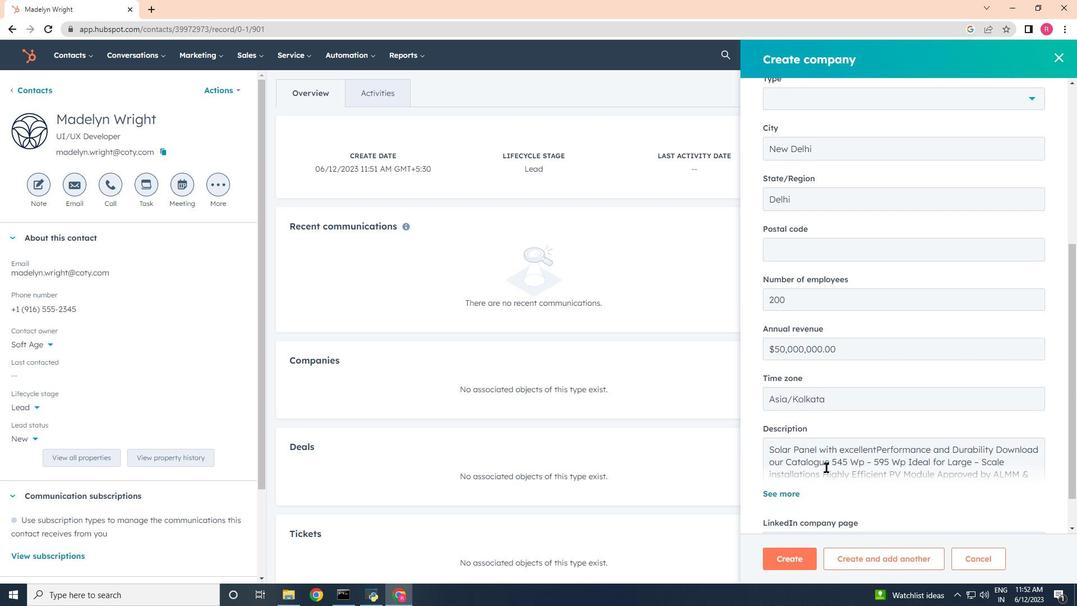 
Action: Mouse scrolled (826, 462) with delta (0, 0)
Screenshot: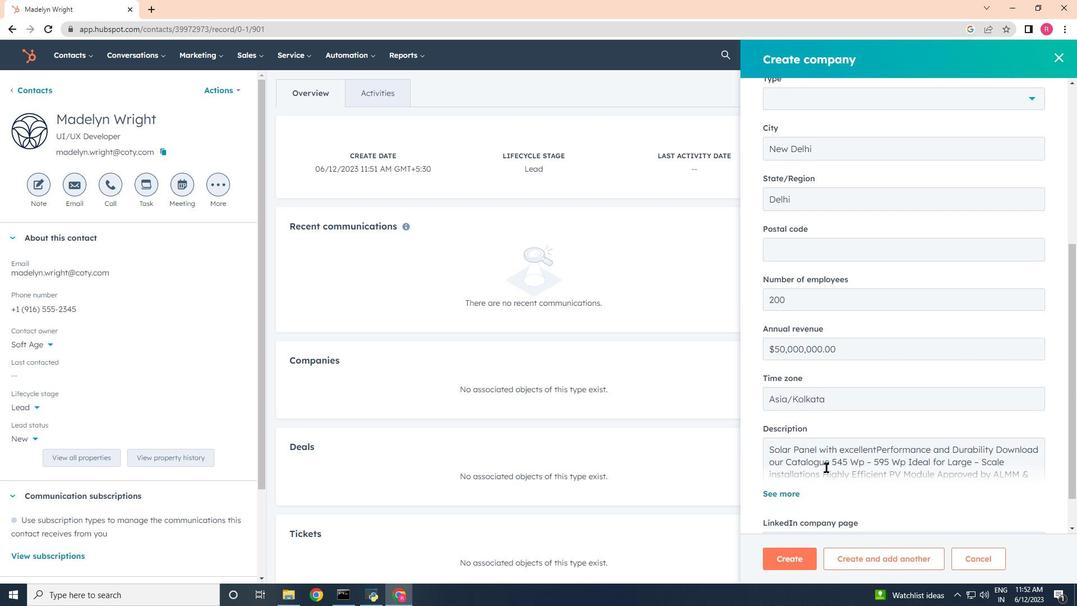 
Action: Mouse moved to (827, 422)
Screenshot: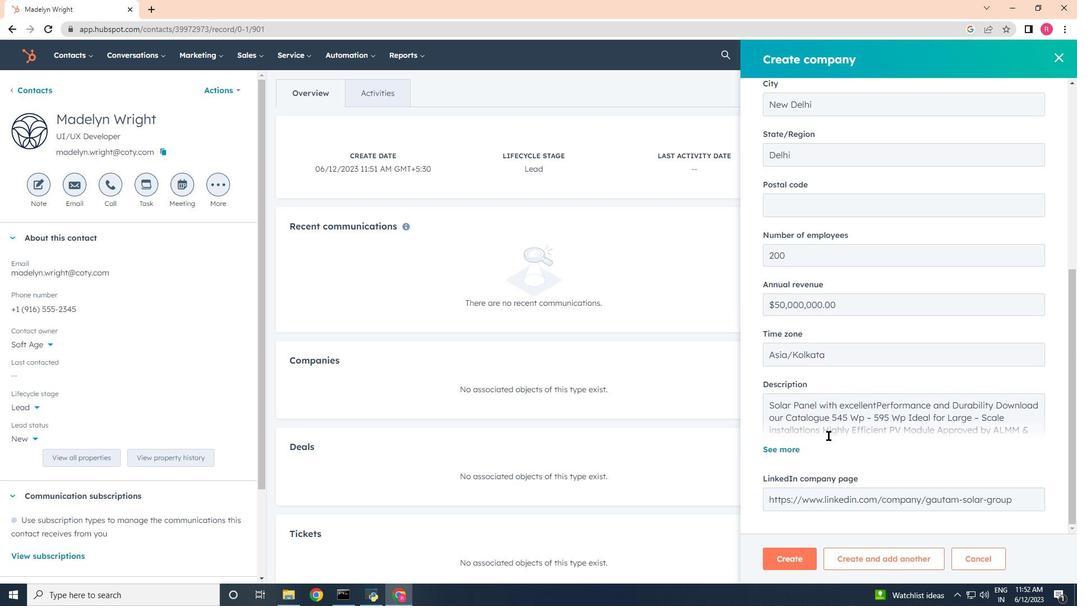
Action: Mouse scrolled (827, 422) with delta (0, 0)
Screenshot: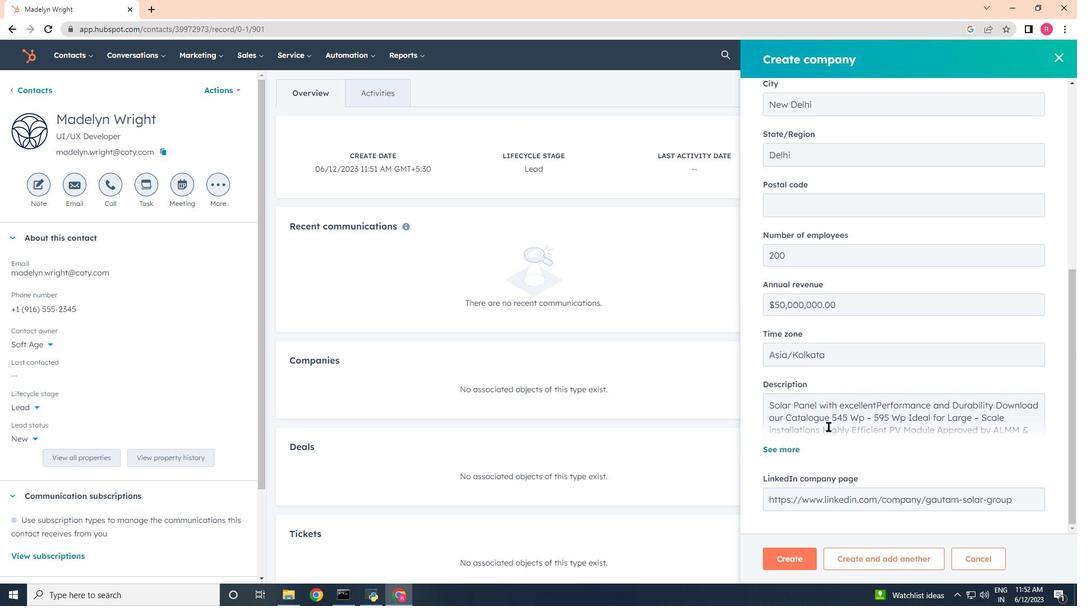 
Action: Mouse scrolled (827, 422) with delta (0, 0)
Screenshot: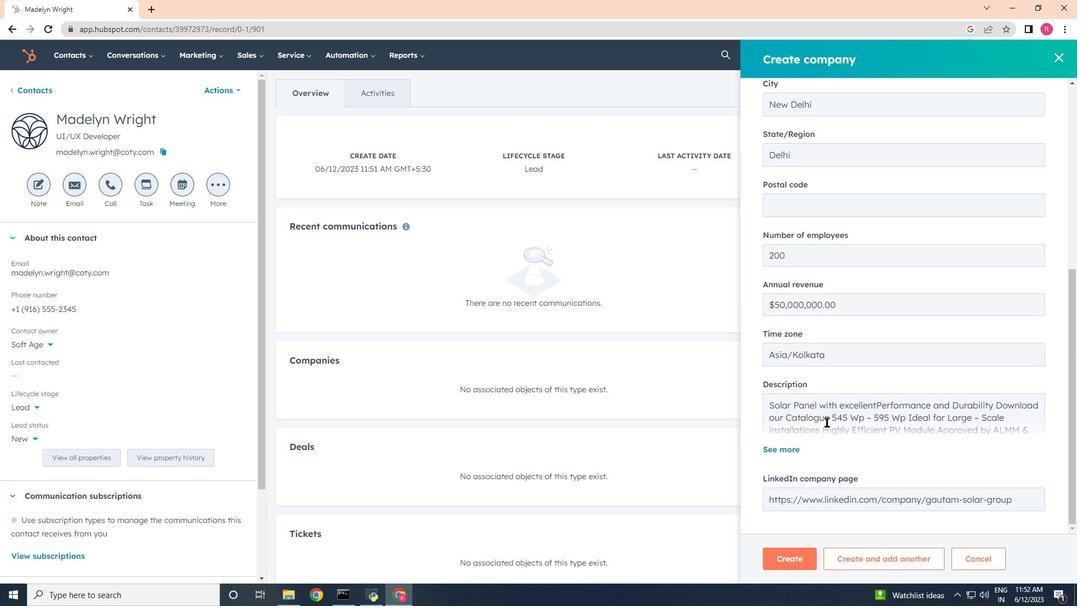 
Action: Mouse scrolled (827, 422) with delta (0, 0)
Screenshot: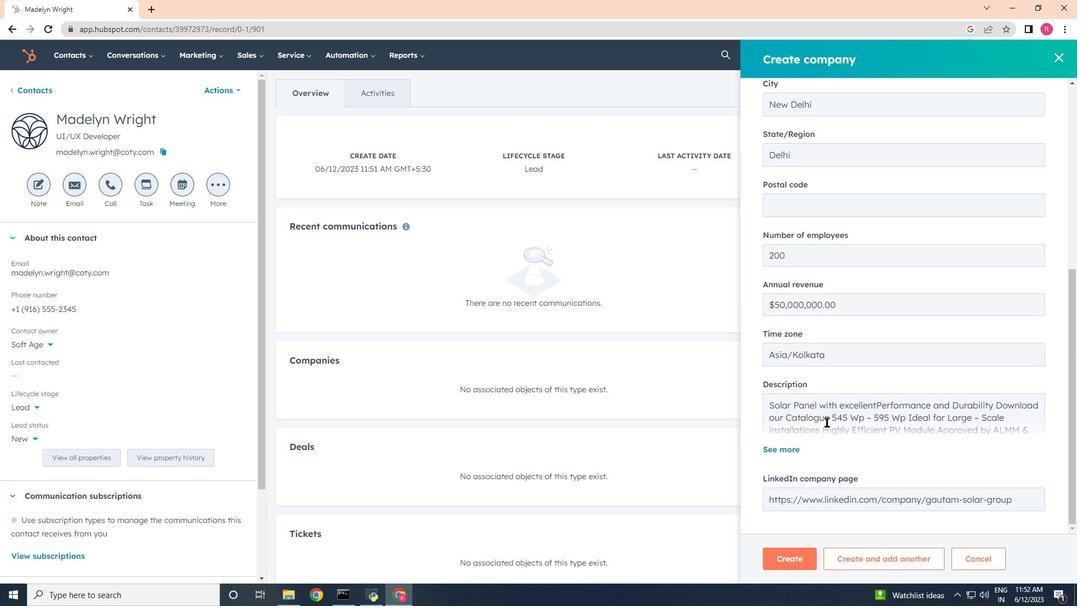 
Action: Mouse moved to (794, 559)
Screenshot: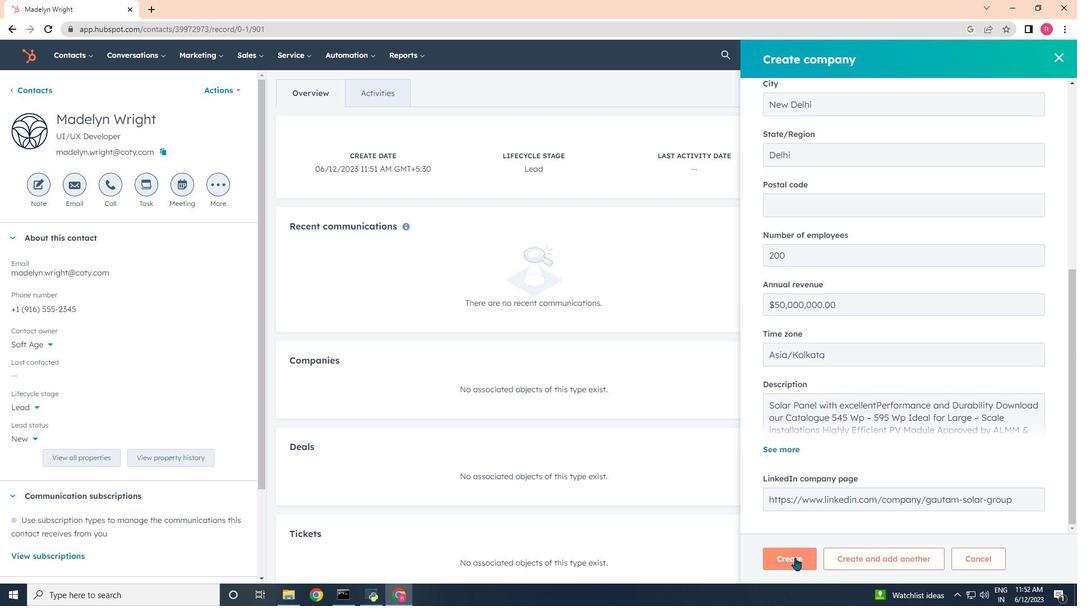 
Action: Mouse pressed left at (794, 559)
Screenshot: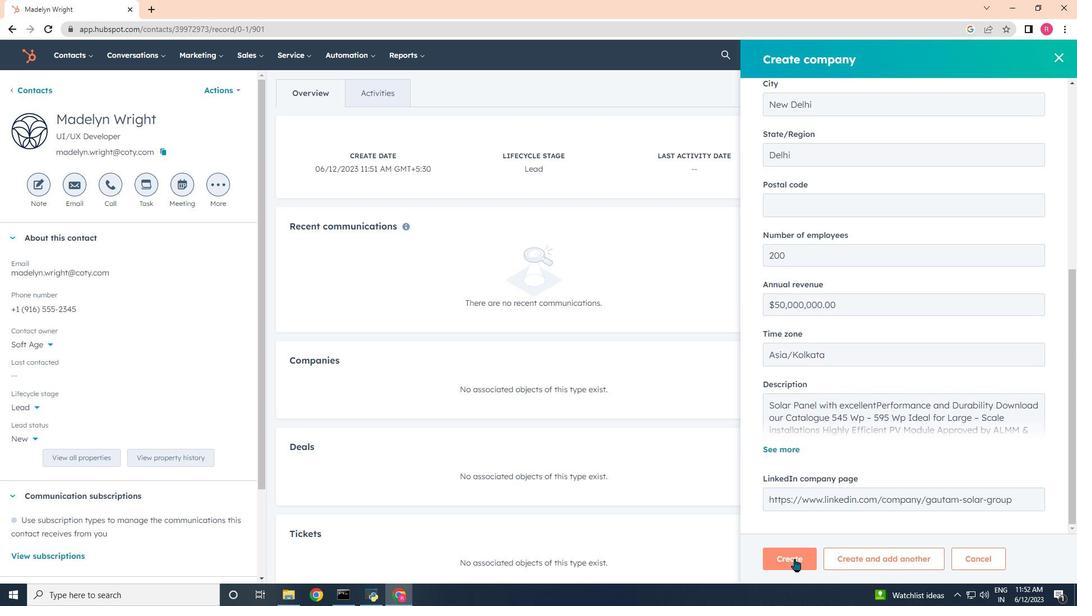 
Action: Mouse moved to (724, 457)
Screenshot: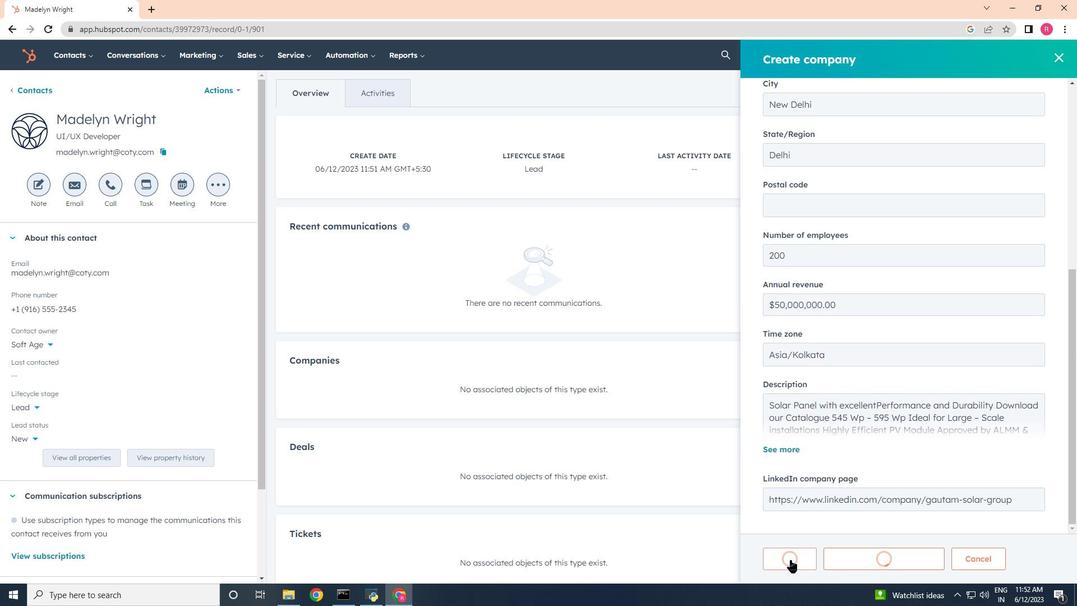
